 Task: In Heading Arial with underline. Font size of heading  '18'Font style of data Calibri. Font size of data  9Alignment of headline & data Align center. Fill color in heading,  RedFont color of data Black Apply border in Data No BorderIn the sheet   Impact Sales book
Action: Mouse moved to (188, 170)
Screenshot: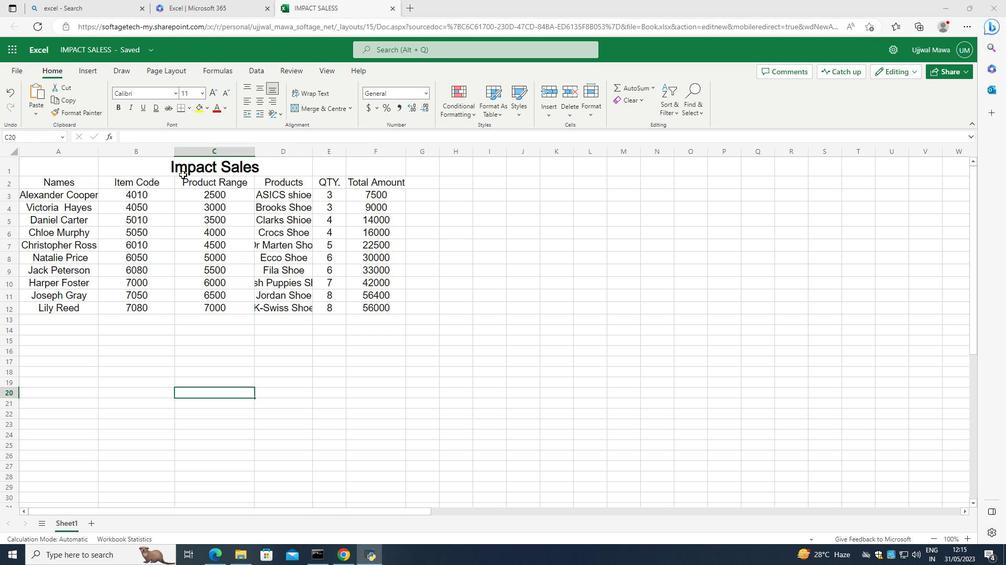 
Action: Mouse pressed left at (188, 170)
Screenshot: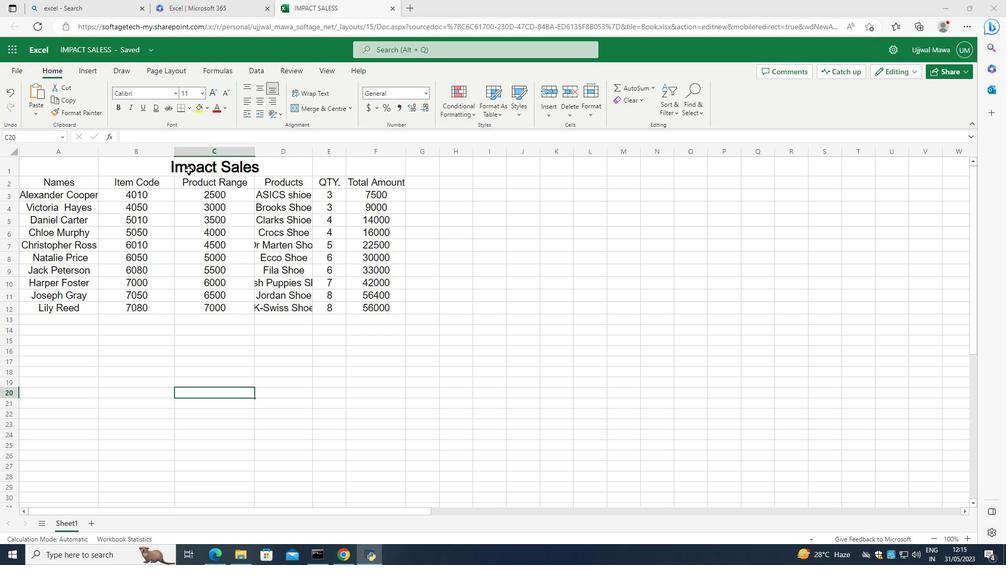 
Action: Mouse moved to (197, 89)
Screenshot: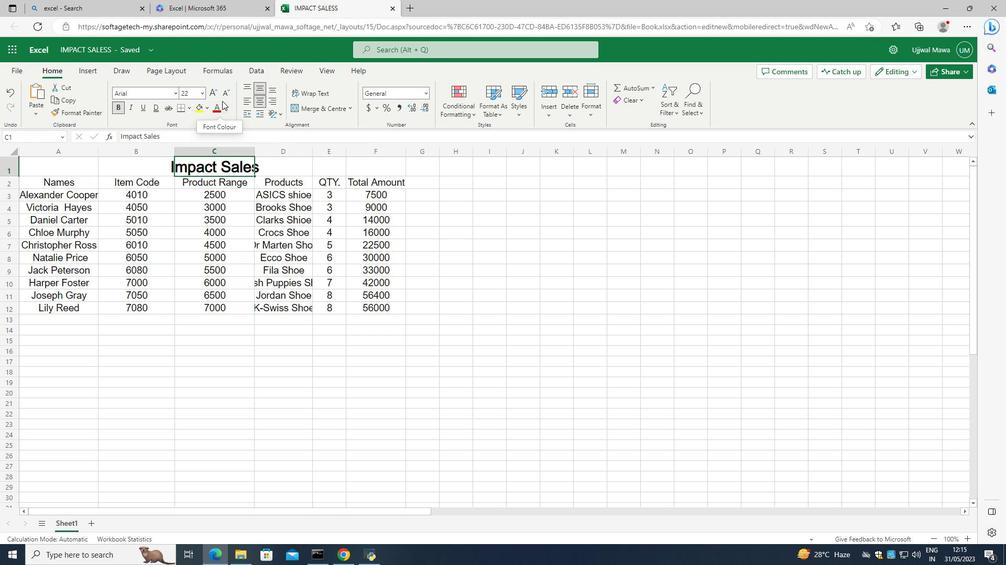 
Action: Mouse pressed left at (197, 89)
Screenshot: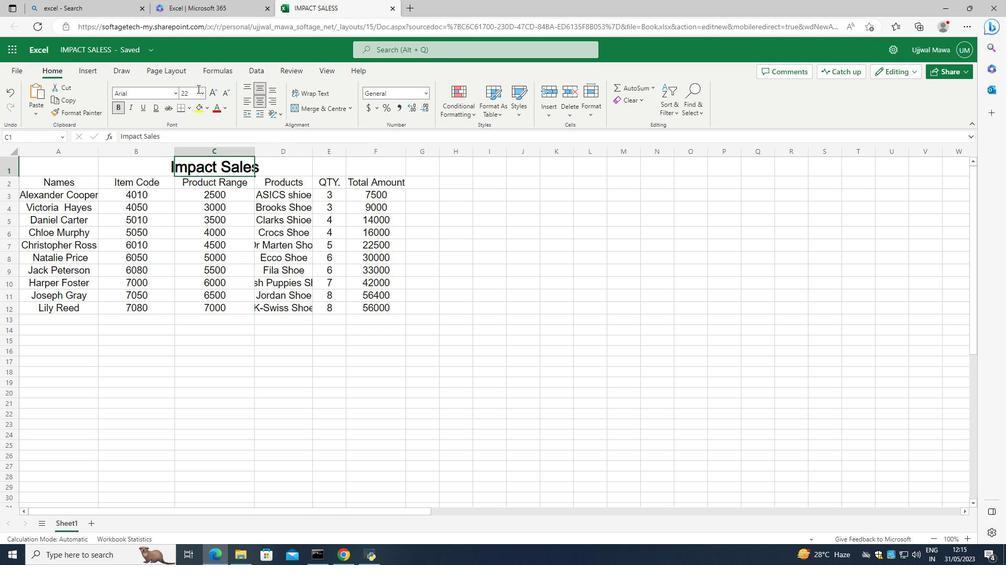 
Action: Mouse moved to (200, 91)
Screenshot: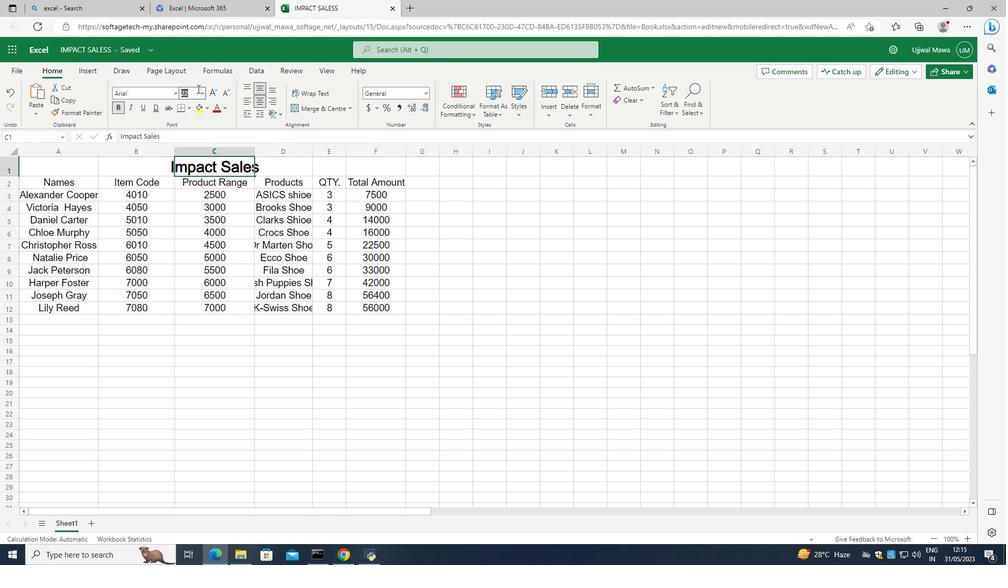
Action: Mouse pressed left at (200, 91)
Screenshot: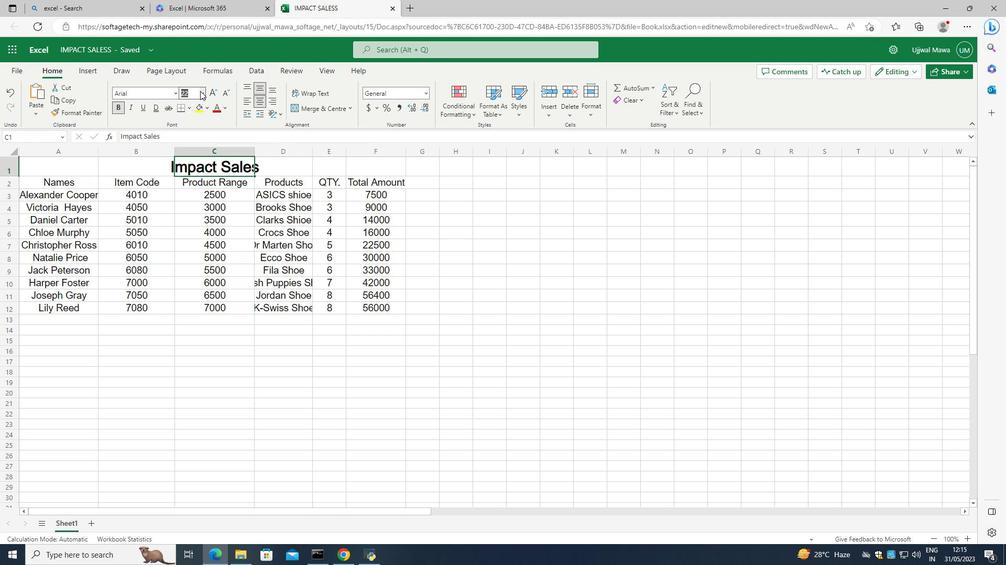
Action: Mouse moved to (192, 207)
Screenshot: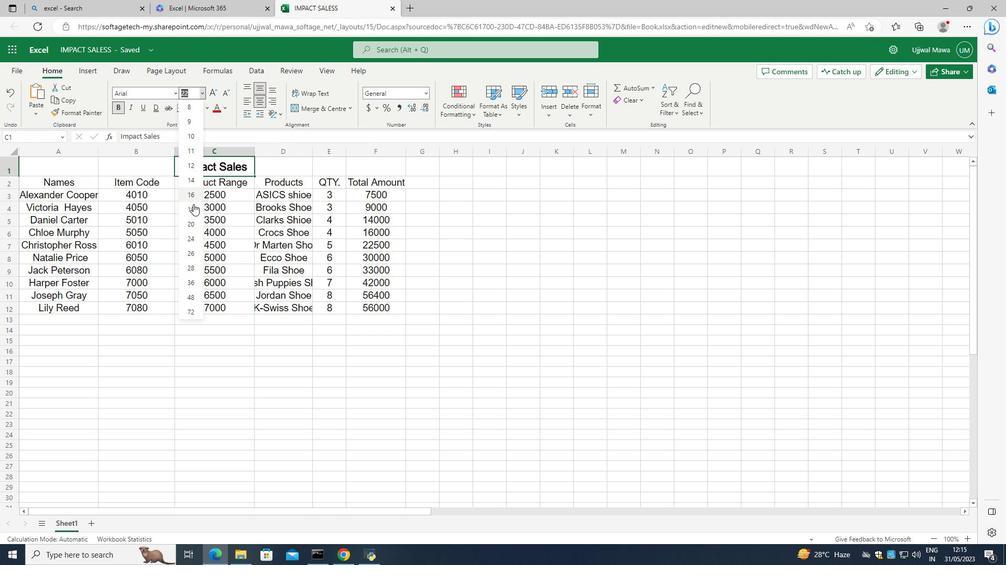 
Action: Mouse pressed left at (192, 207)
Screenshot: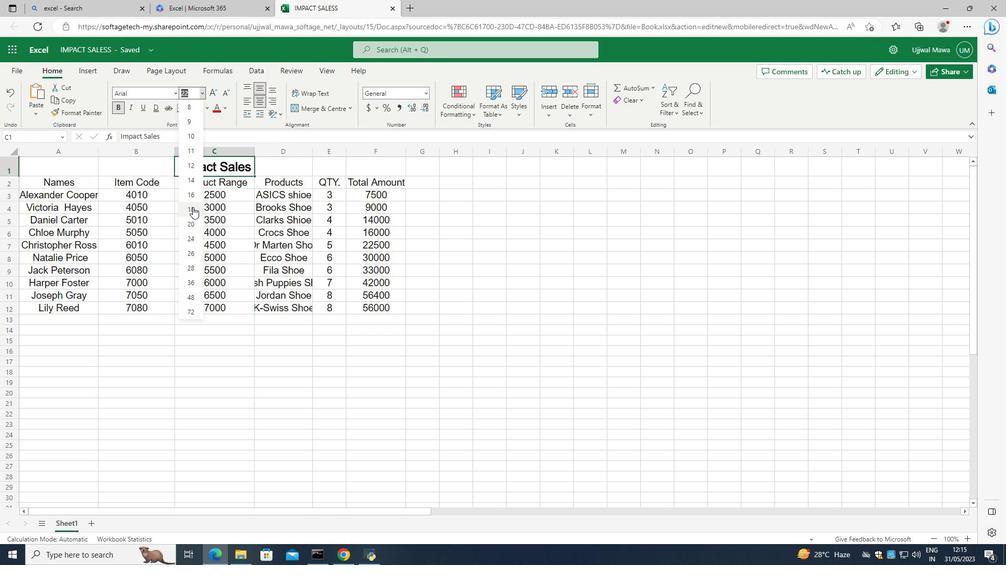 
Action: Mouse moved to (192, 230)
Screenshot: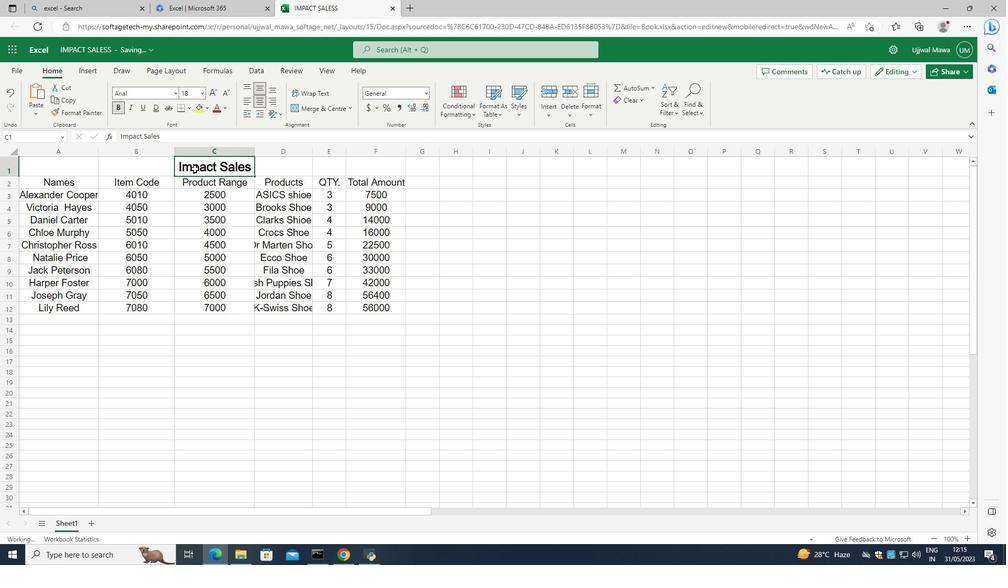 
Action: Mouse pressed left at (192, 230)
Screenshot: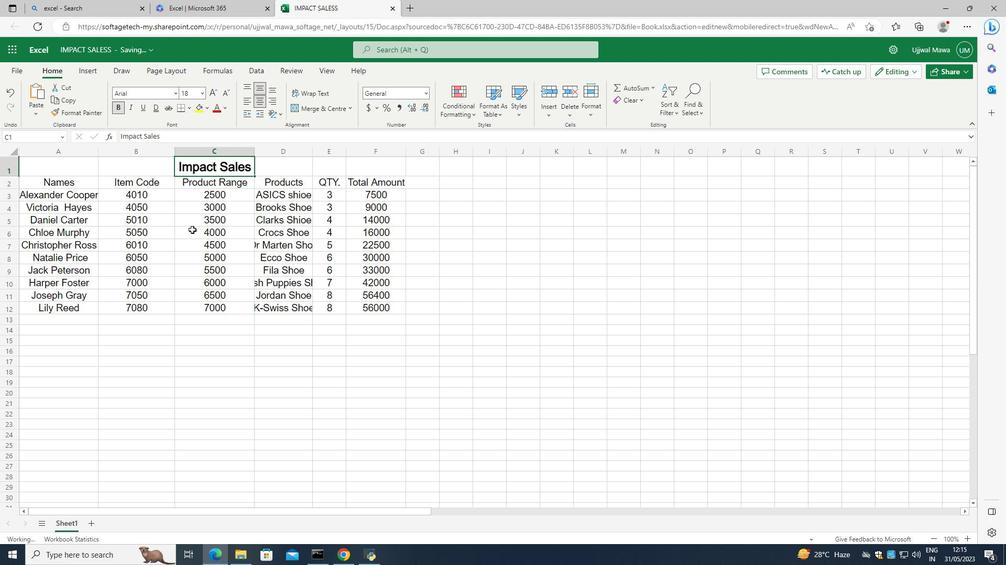 
Action: Mouse moved to (30, 184)
Screenshot: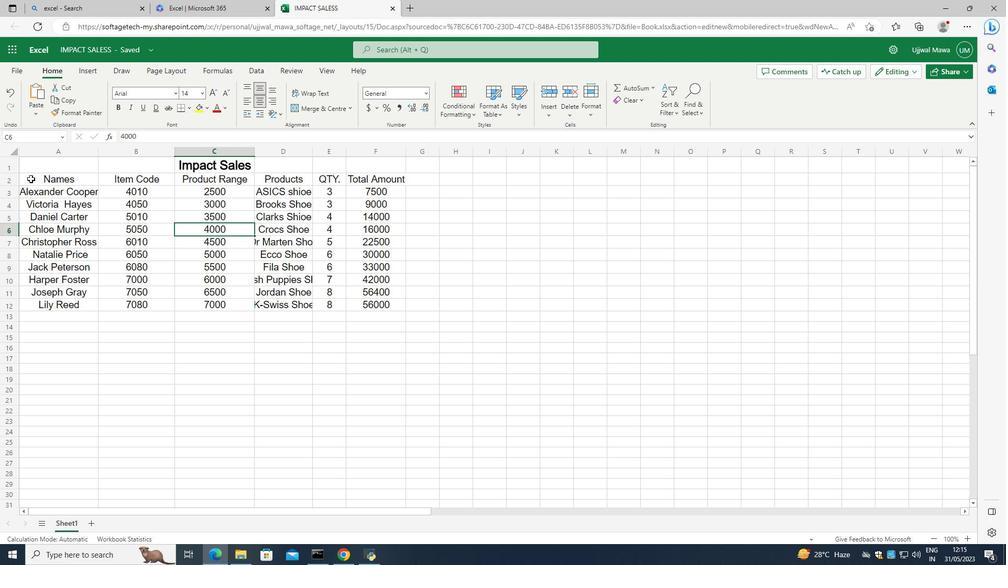
Action: Mouse pressed left at (30, 184)
Screenshot: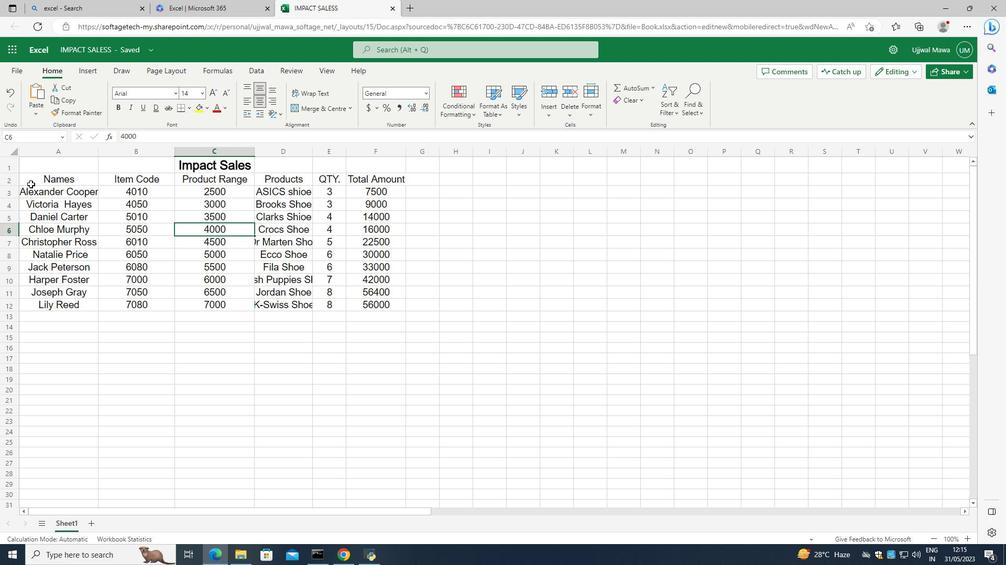 
Action: Mouse moved to (171, 94)
Screenshot: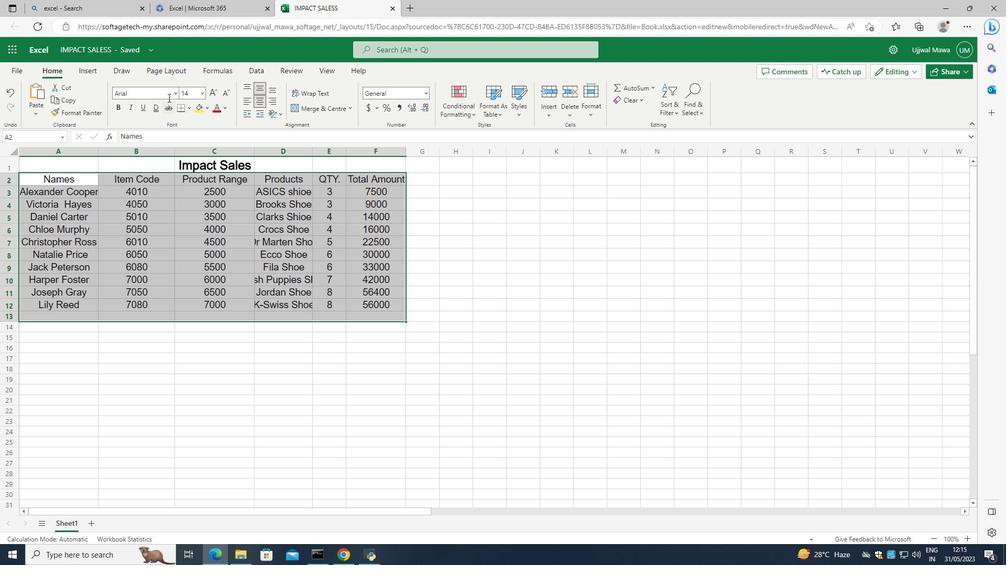 
Action: Mouse pressed left at (171, 94)
Screenshot: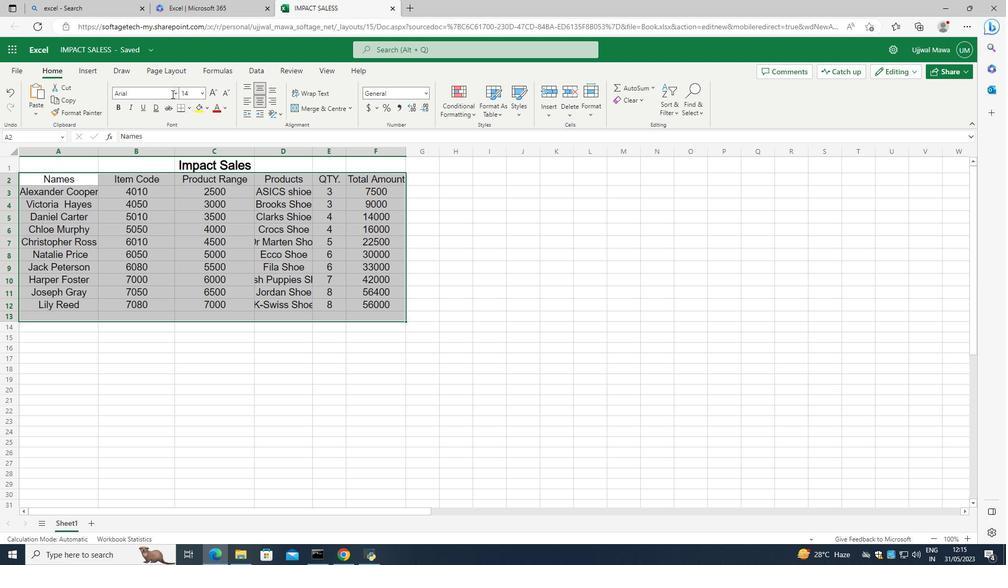 
Action: Mouse moved to (173, 94)
Screenshot: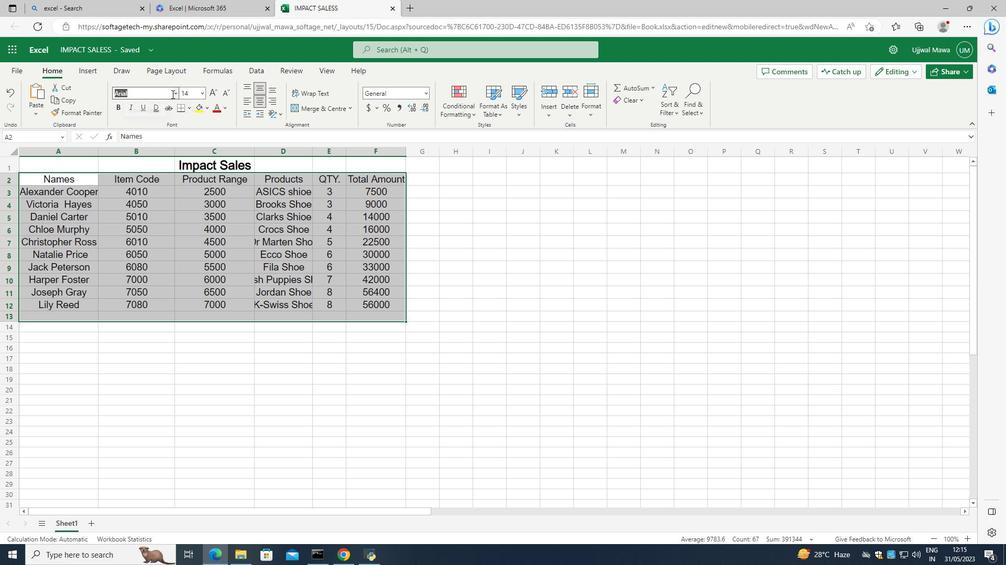 
Action: Mouse pressed left at (173, 94)
Screenshot: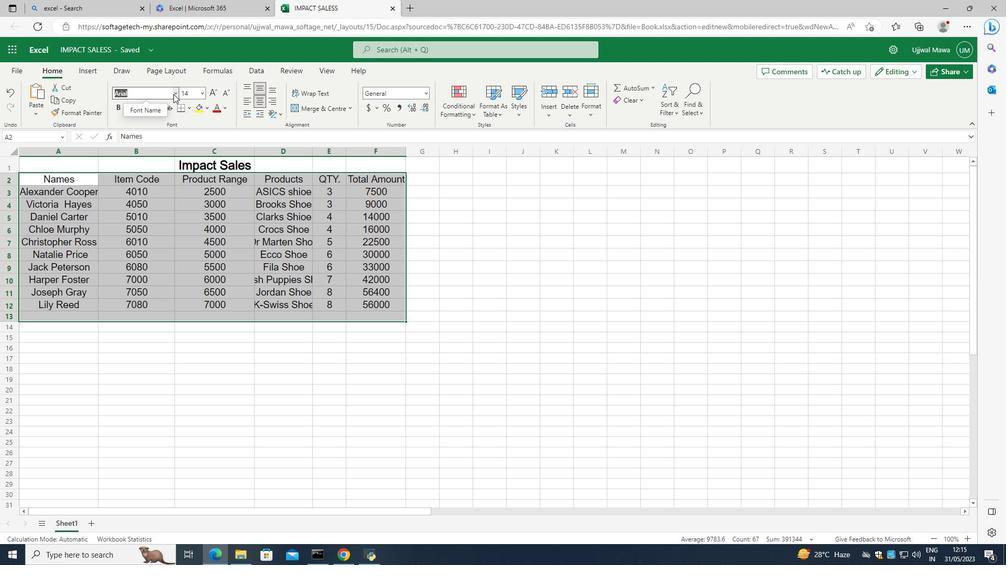 
Action: Mouse moved to (140, 191)
Screenshot: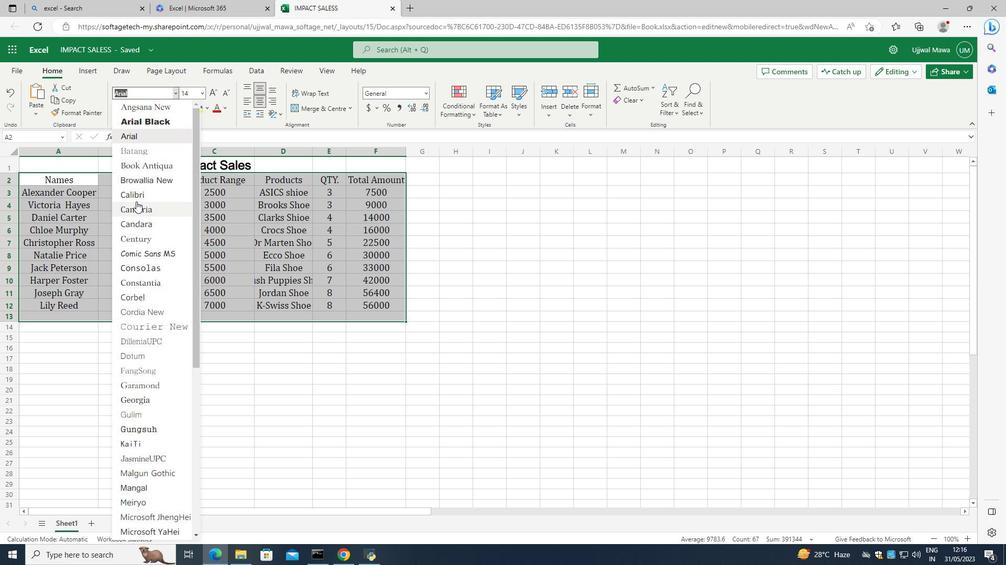 
Action: Mouse pressed left at (140, 191)
Screenshot: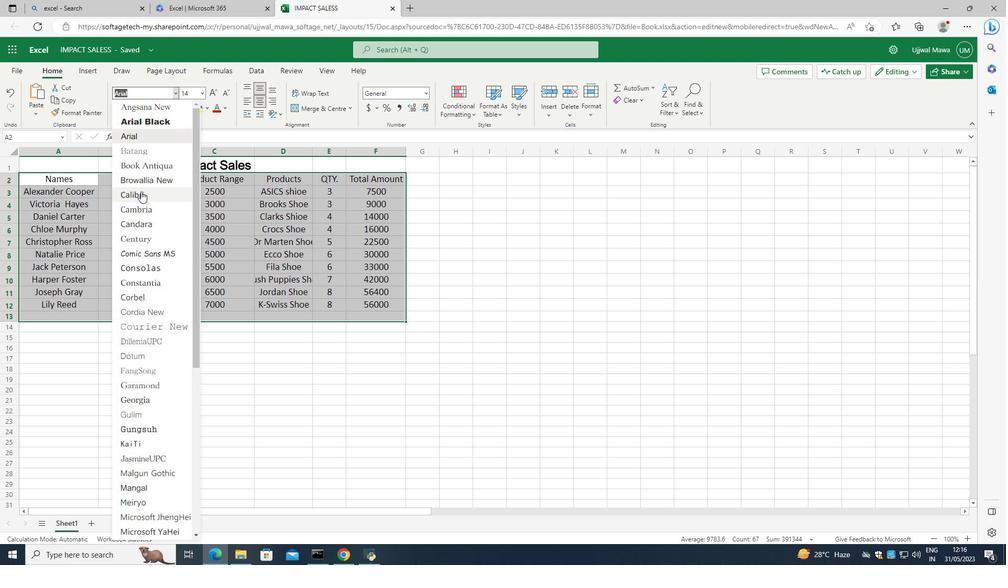 
Action: Mouse moved to (42, 179)
Screenshot: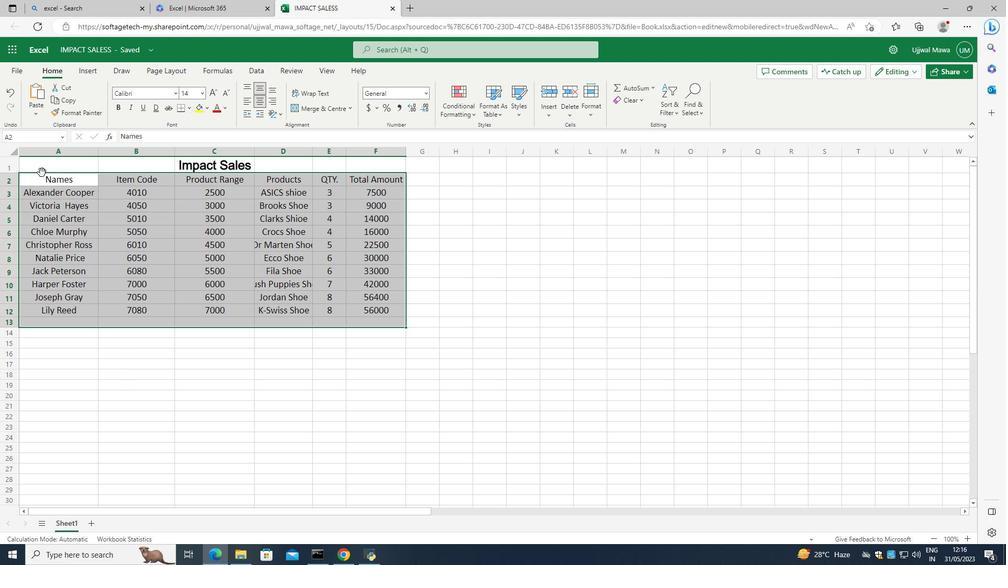 
Action: Mouse pressed left at (42, 179)
Screenshot: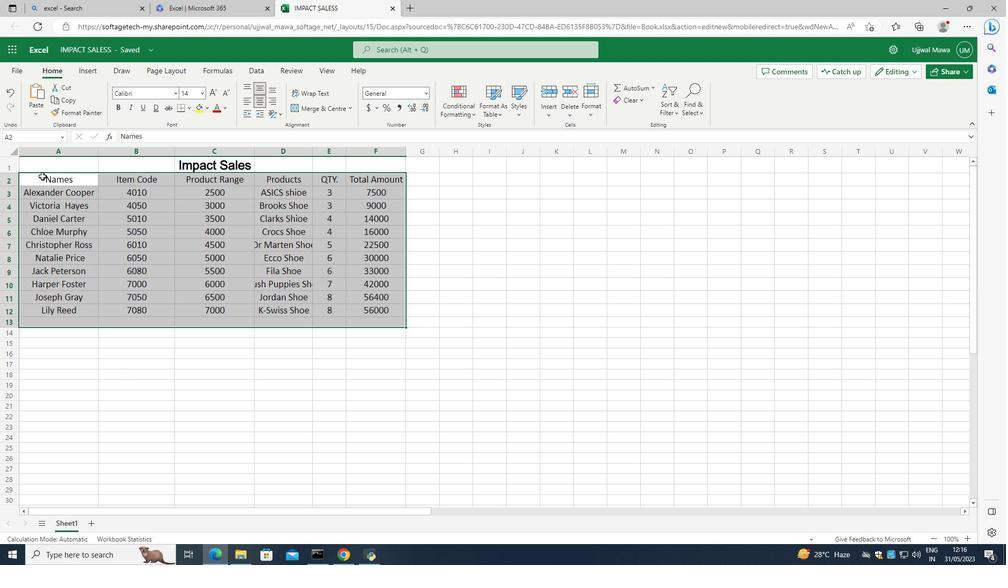 
Action: Mouse moved to (119, 190)
Screenshot: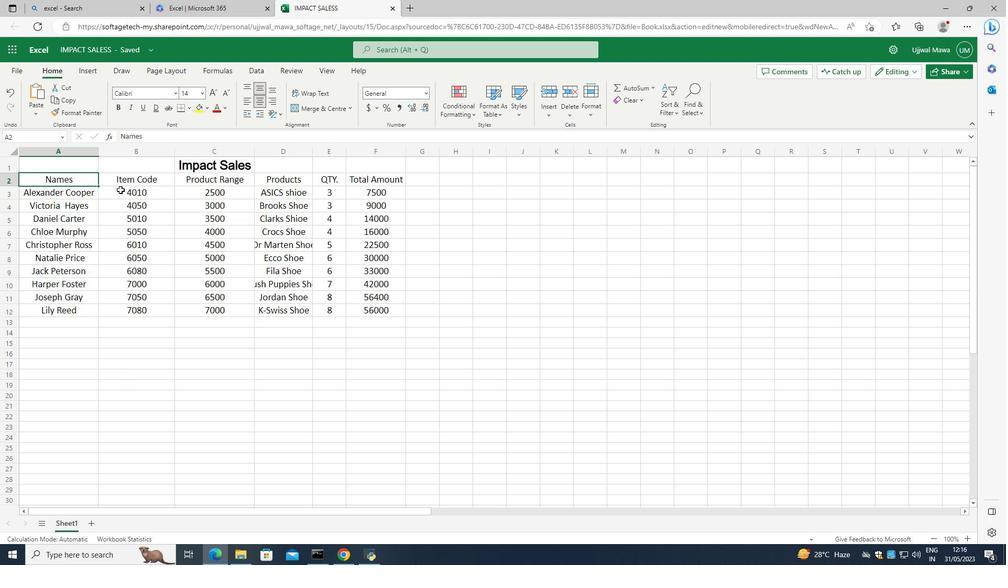 
Action: Mouse pressed left at (119, 190)
Screenshot: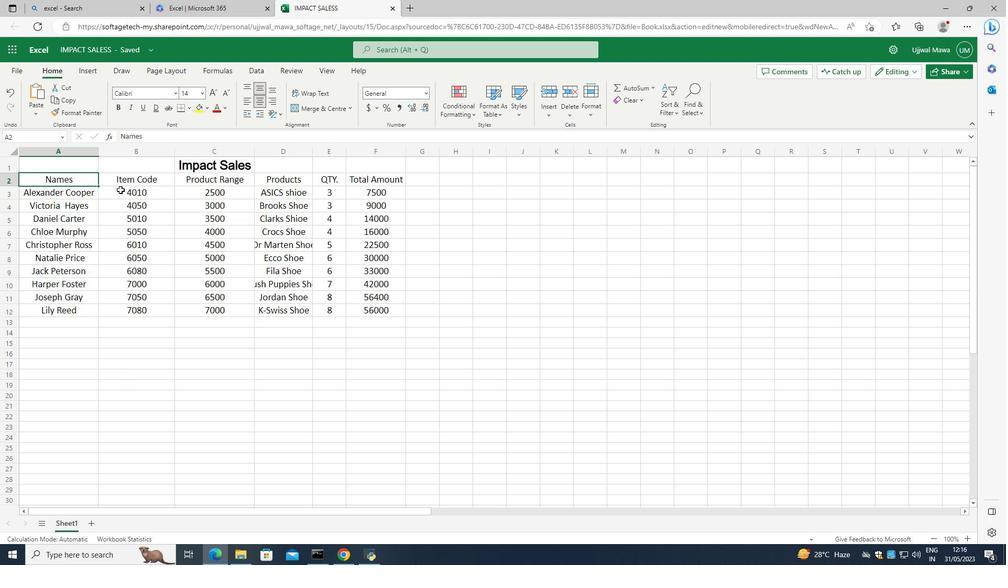 
Action: Mouse moved to (53, 183)
Screenshot: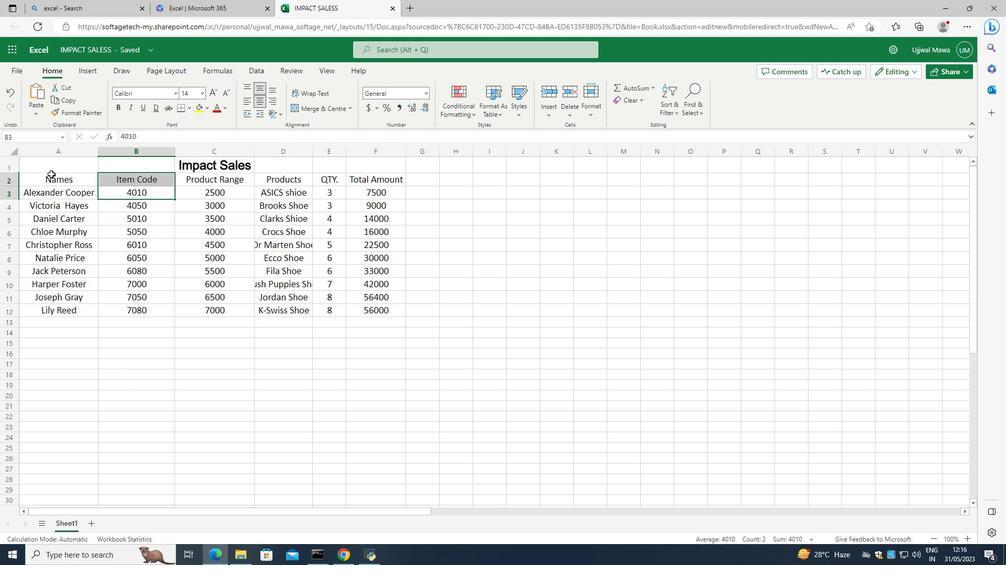 
Action: Mouse pressed left at (53, 183)
Screenshot: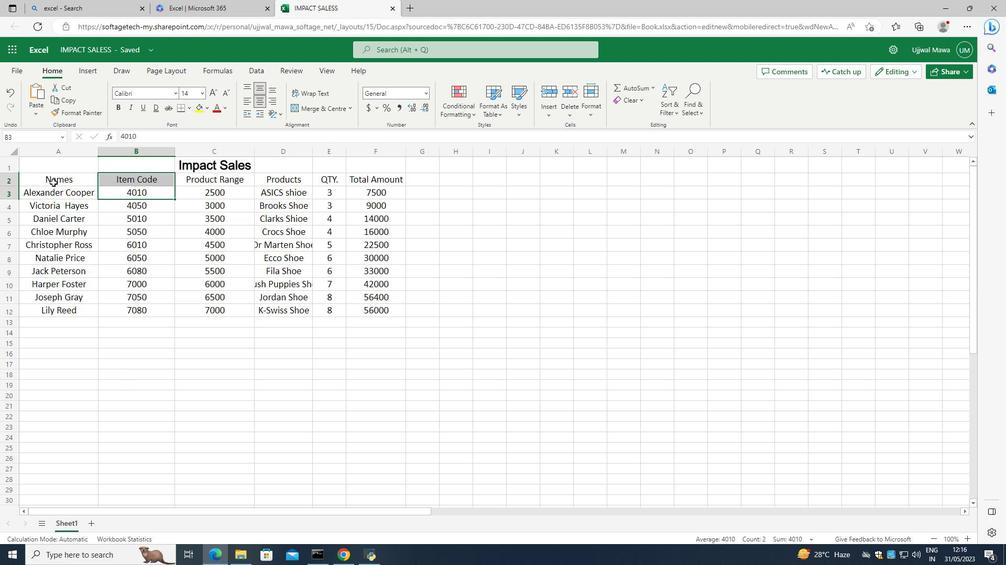 
Action: Mouse moved to (203, 90)
Screenshot: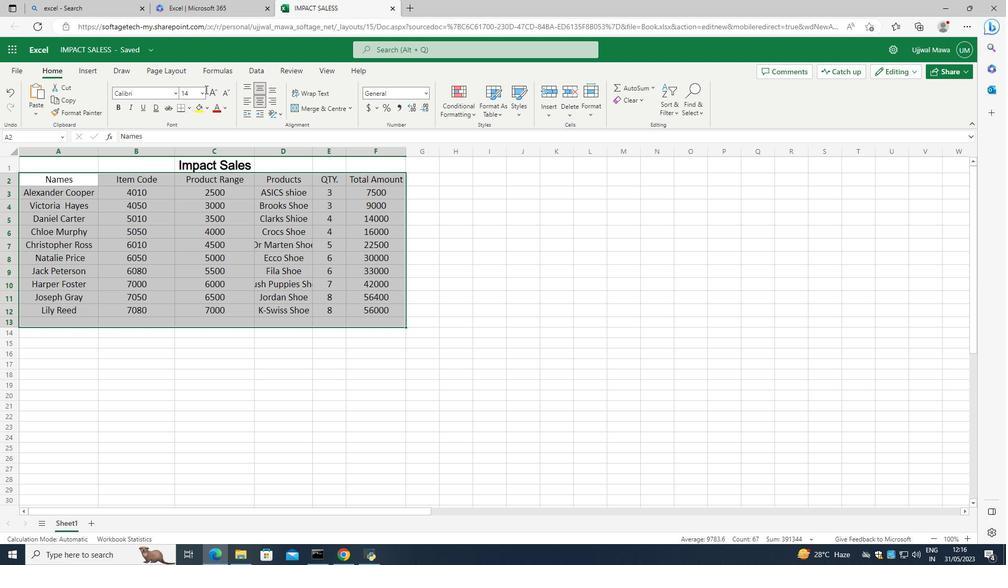 
Action: Mouse pressed left at (203, 90)
Screenshot: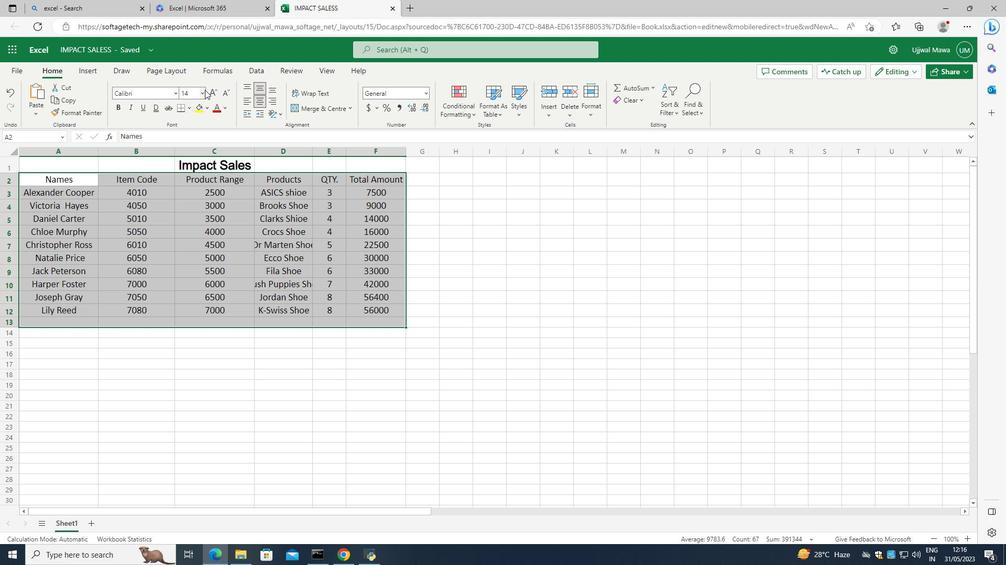 
Action: Mouse moved to (195, 128)
Screenshot: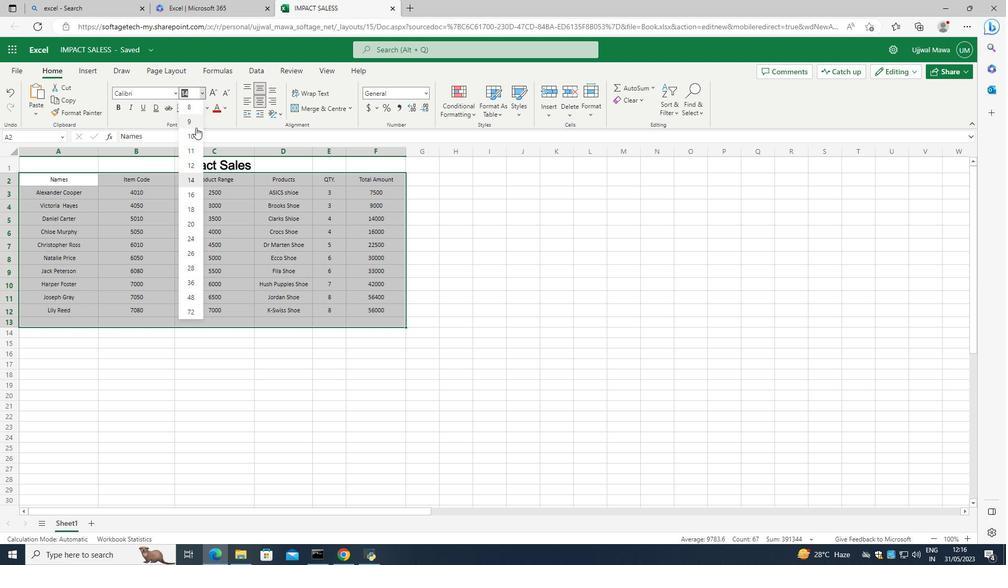 
Action: Mouse pressed left at (195, 128)
Screenshot: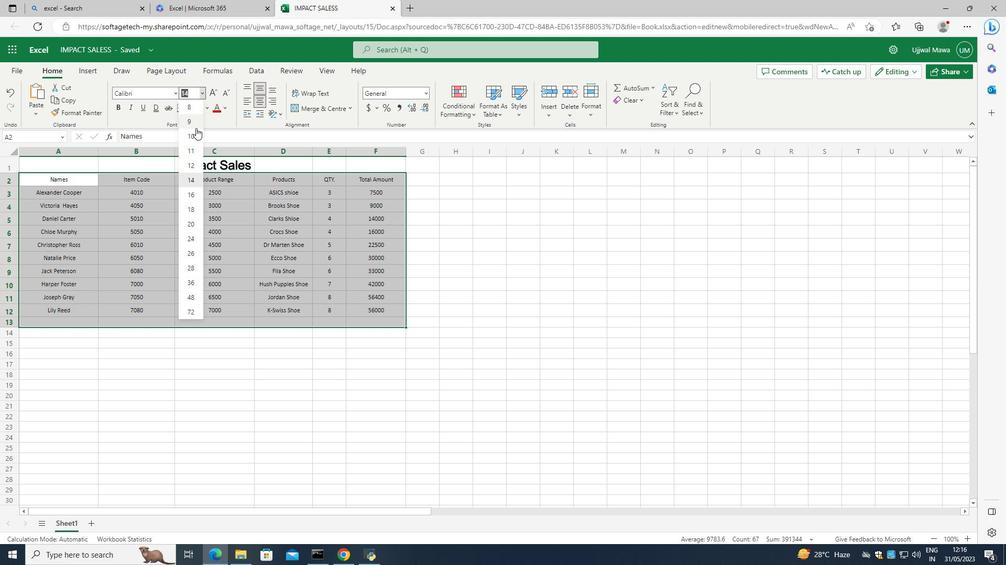 
Action: Mouse moved to (323, 275)
Screenshot: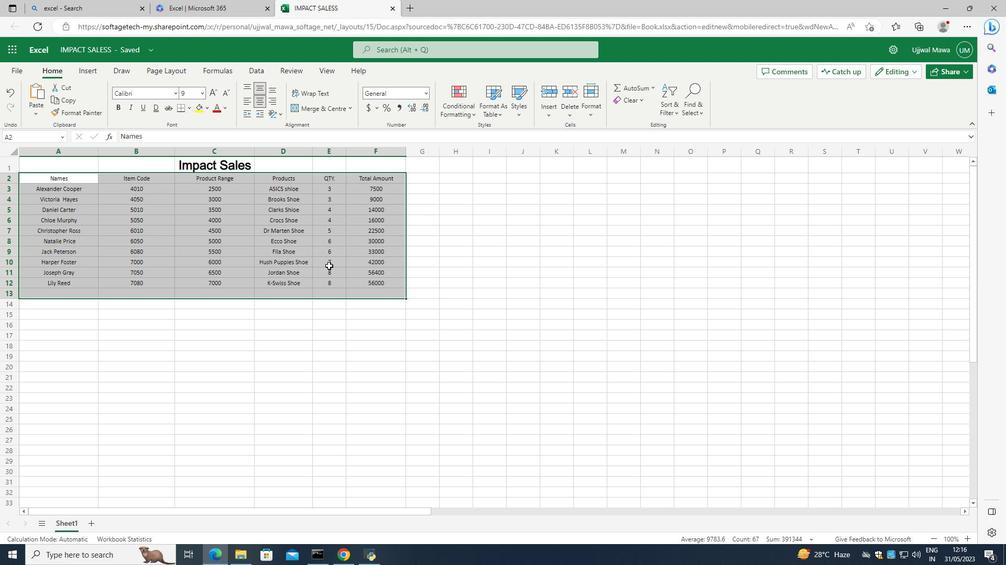 
Action: Mouse pressed left at (323, 275)
Screenshot: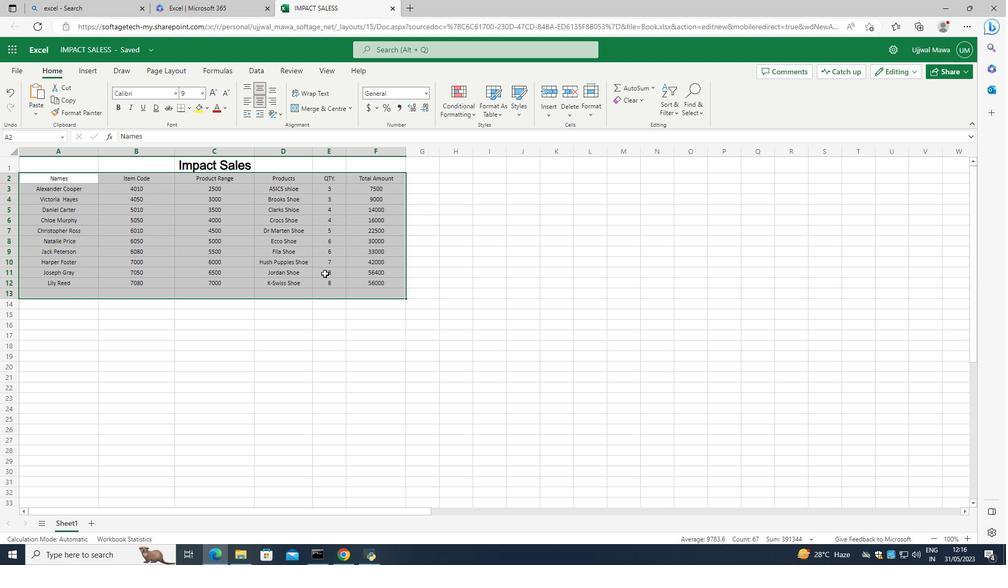 
Action: Mouse moved to (186, 164)
Screenshot: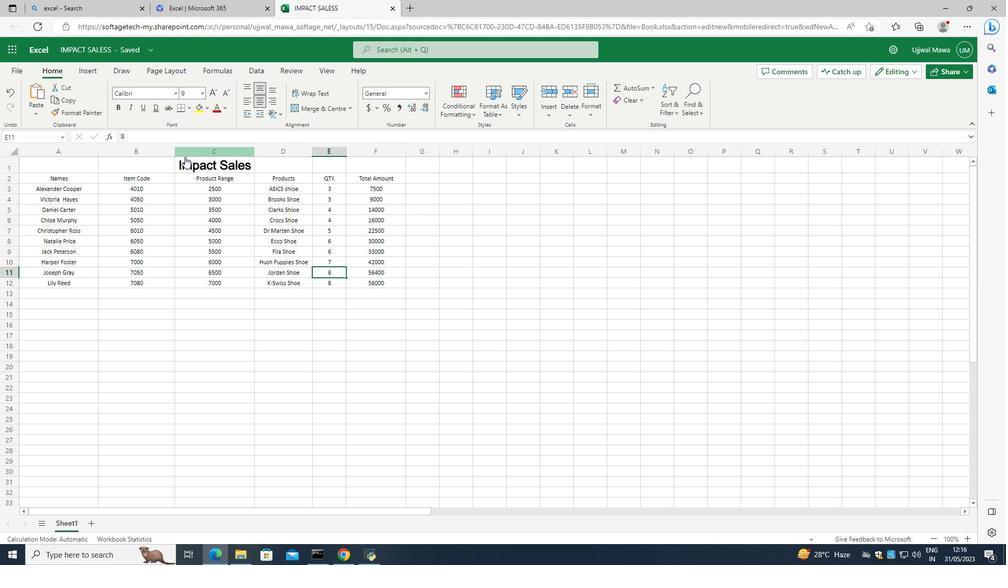
Action: Mouse pressed left at (186, 164)
Screenshot: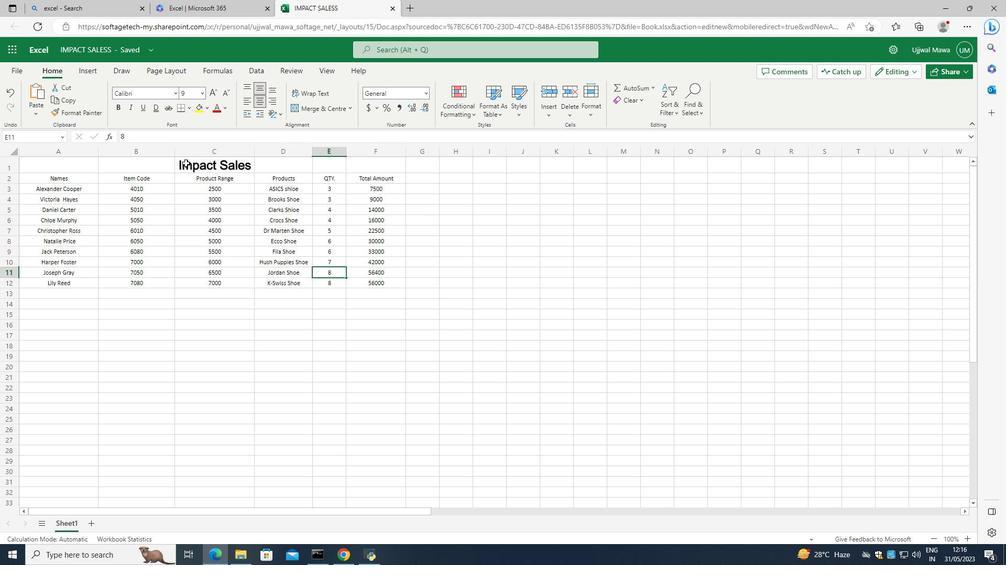 
Action: Mouse moved to (201, 108)
Screenshot: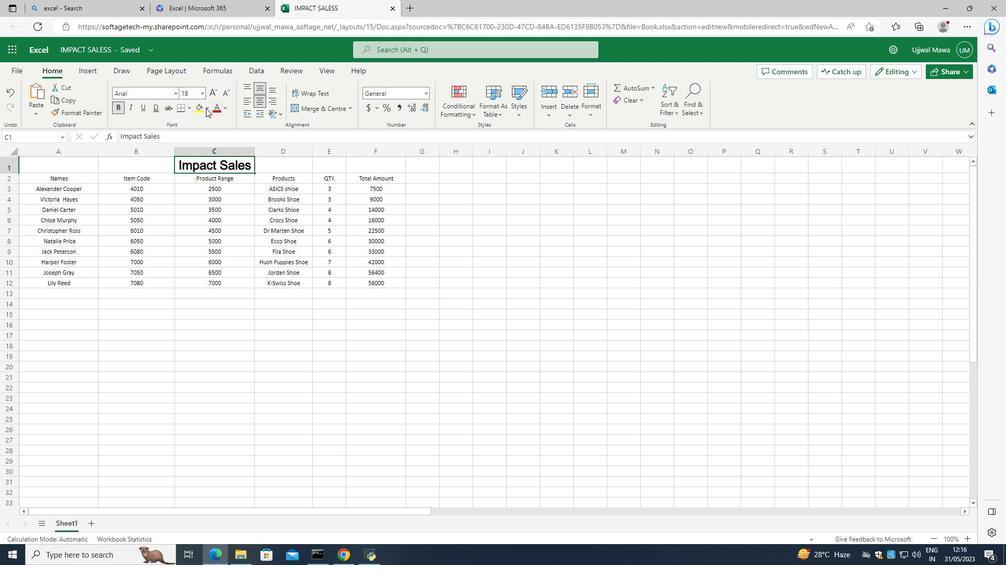 
Action: Mouse pressed left at (201, 108)
Screenshot: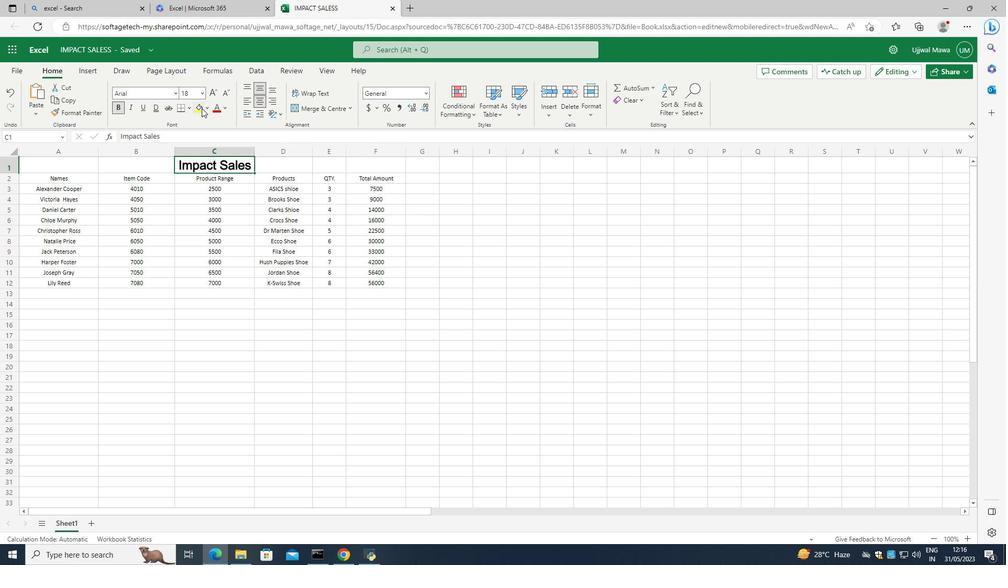 
Action: Mouse moved to (205, 107)
Screenshot: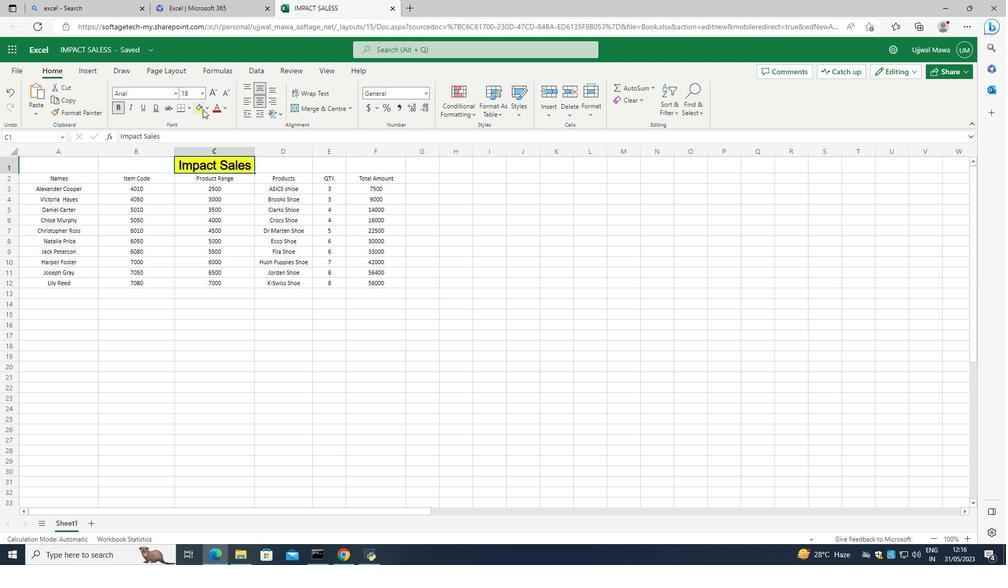 
Action: Mouse pressed left at (205, 107)
Screenshot: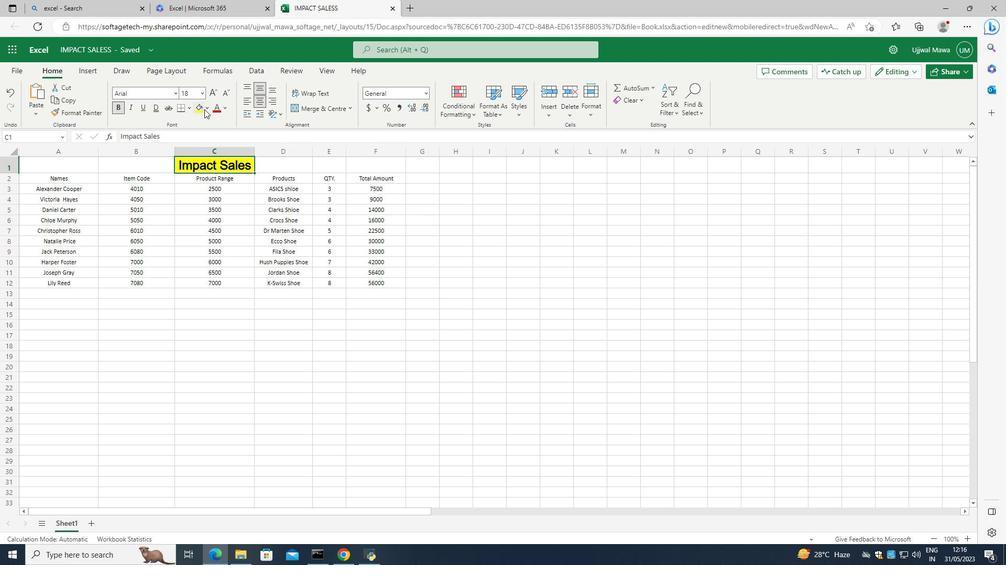 
Action: Mouse moved to (203, 240)
Screenshot: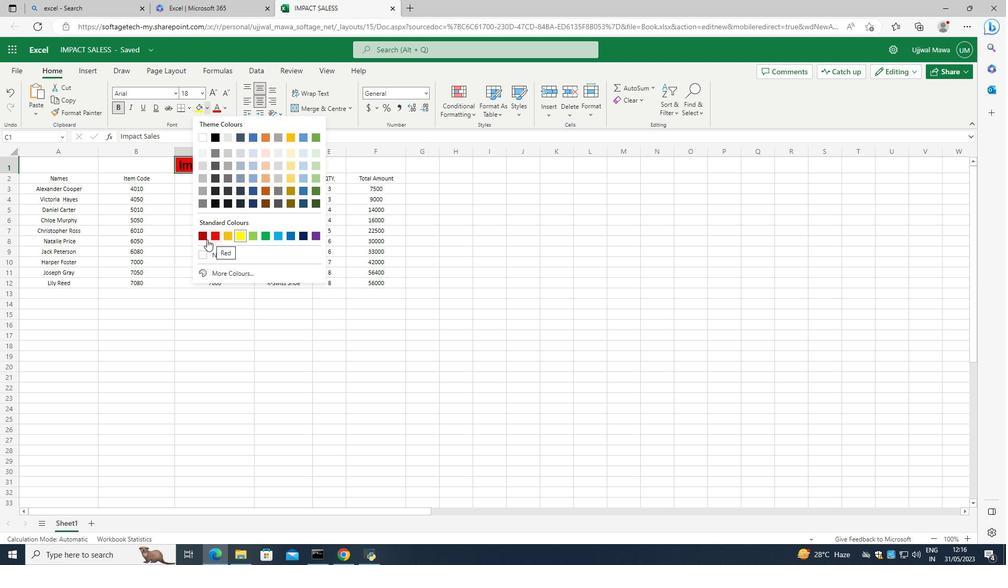 
Action: Mouse pressed left at (203, 240)
Screenshot: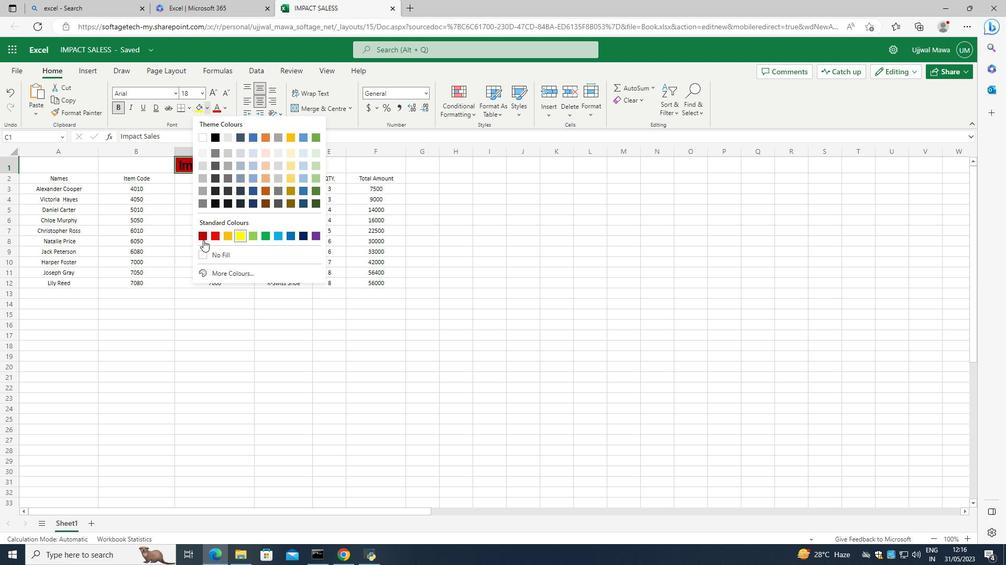 
Action: Mouse moved to (442, 231)
Screenshot: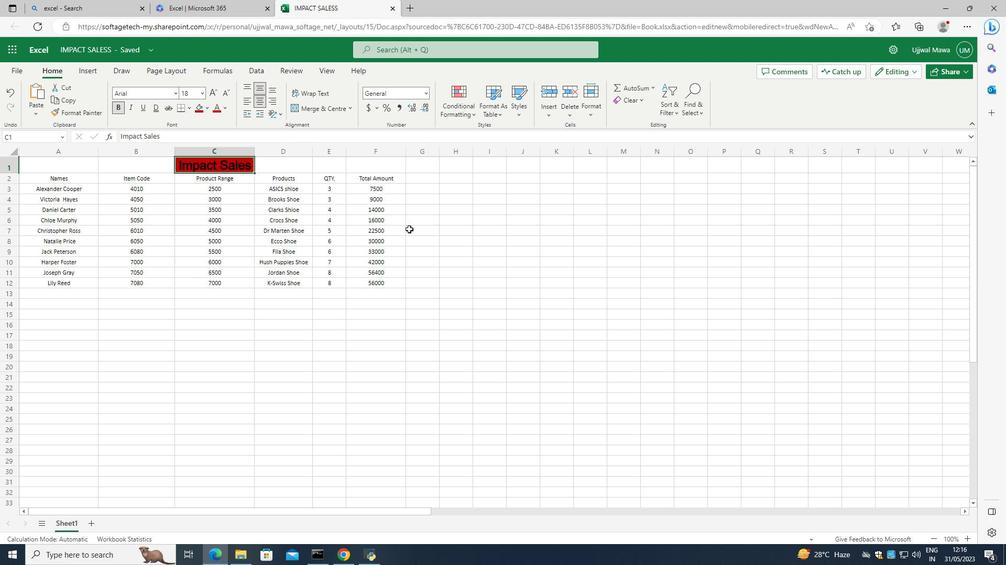 
Action: Mouse pressed left at (442, 231)
Screenshot: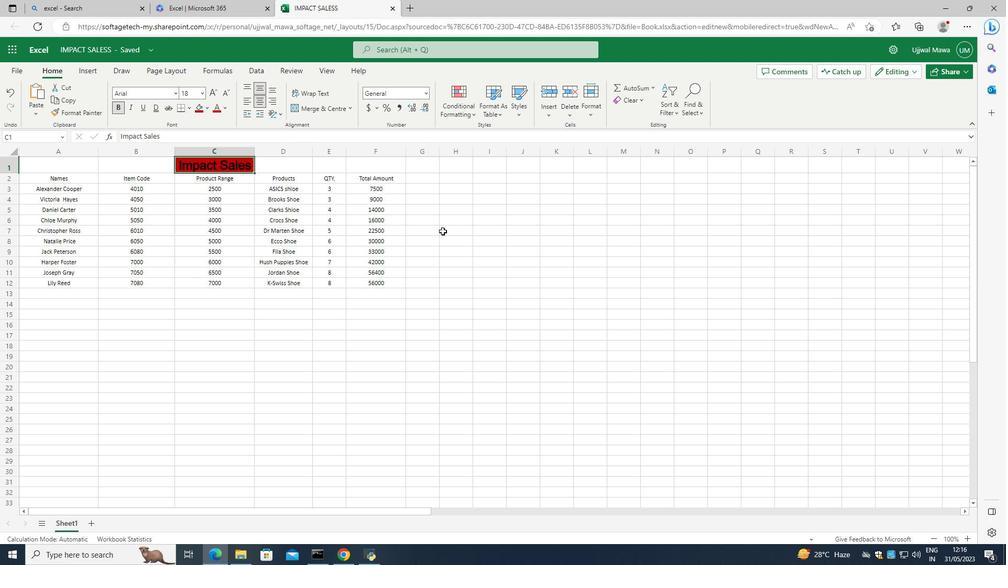 
Action: Mouse moved to (193, 166)
Screenshot: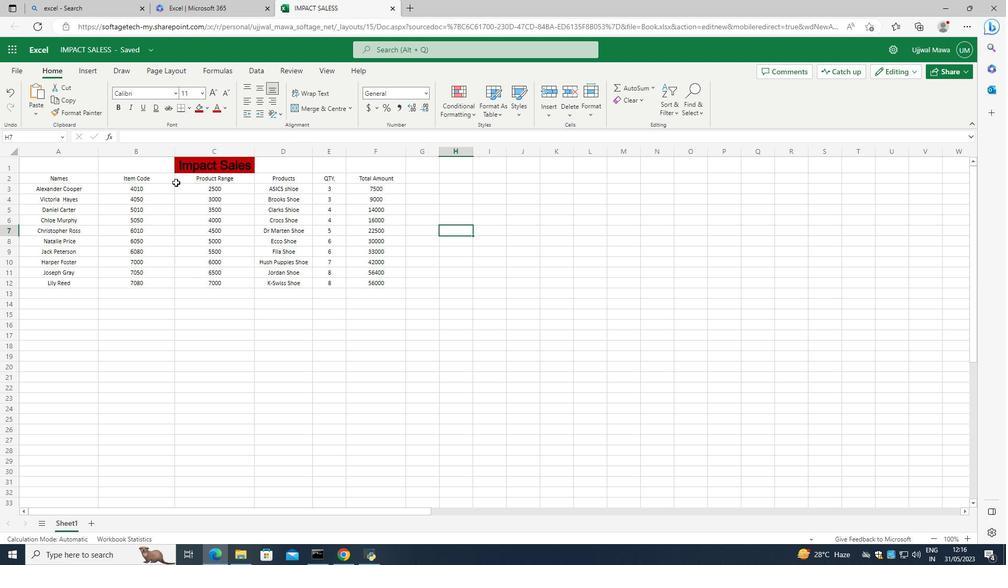
Action: Mouse pressed left at (193, 166)
Screenshot: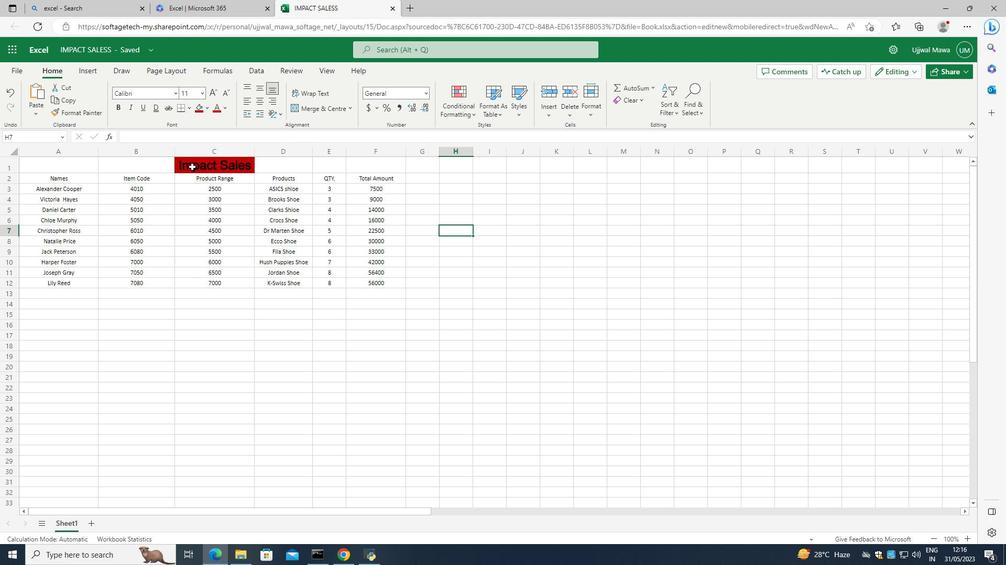 
Action: Mouse moved to (210, 106)
Screenshot: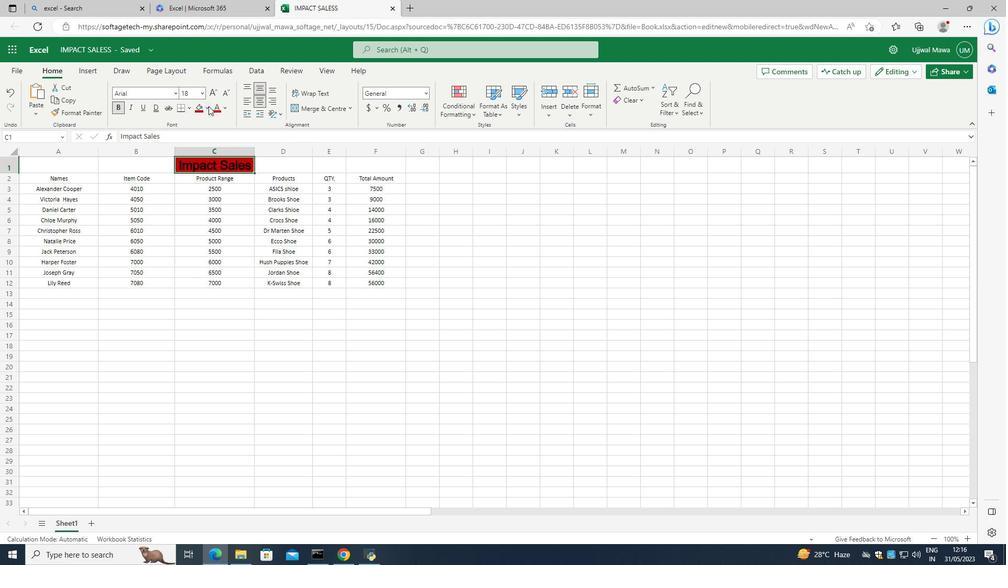 
Action: Mouse pressed left at (210, 106)
Screenshot: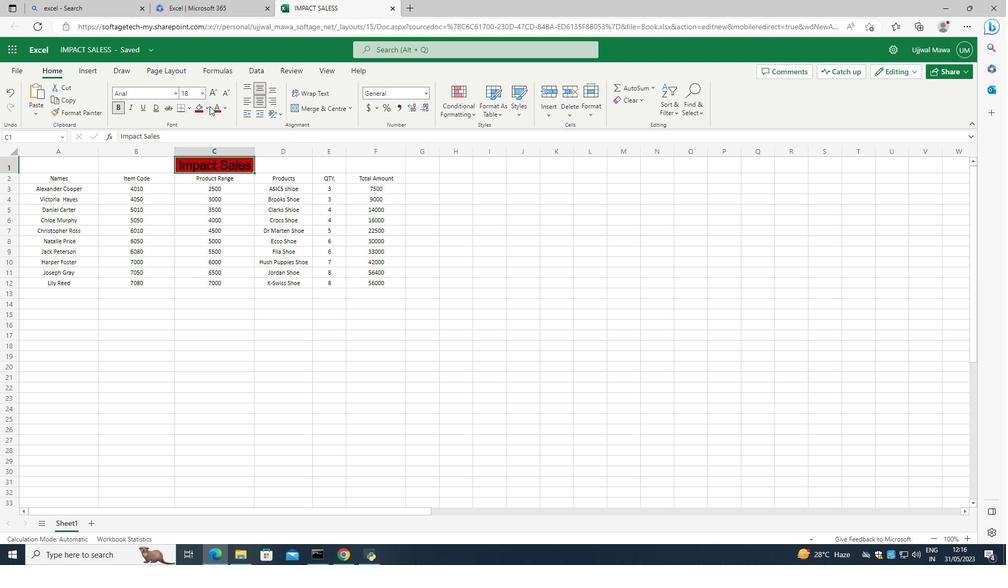 
Action: Mouse moved to (207, 105)
Screenshot: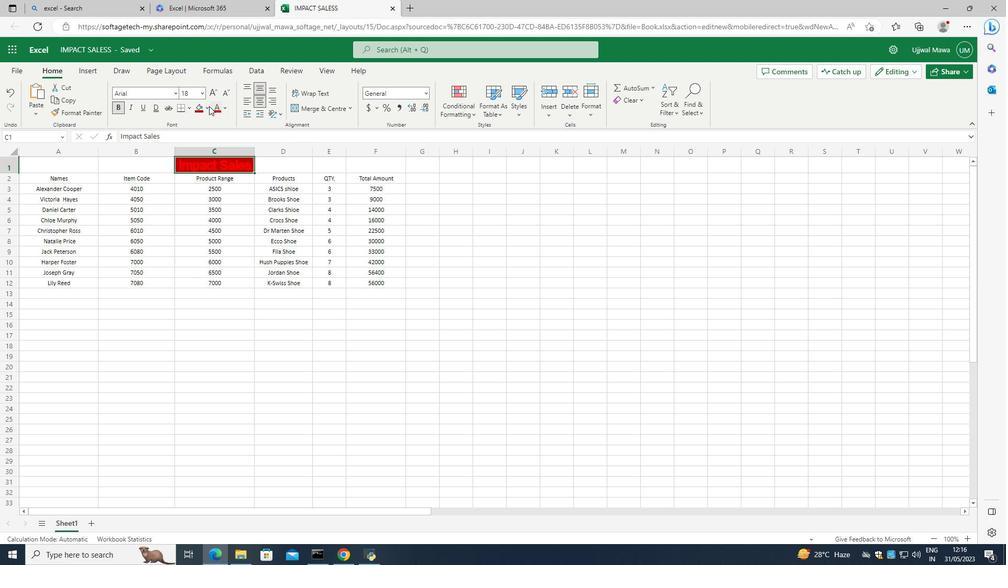 
Action: Mouse pressed left at (207, 105)
Screenshot: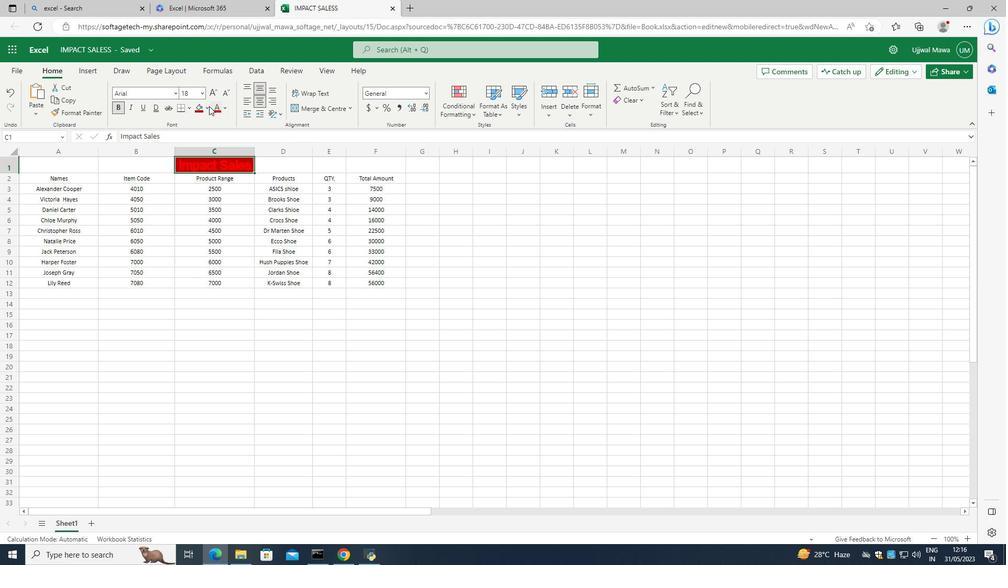 
Action: Mouse moved to (213, 233)
Screenshot: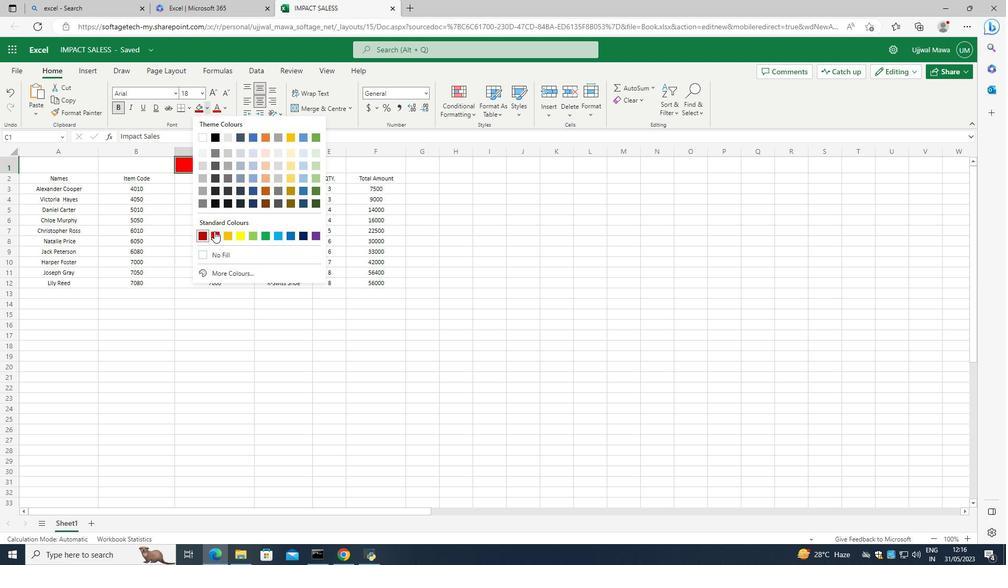 
Action: Mouse pressed left at (213, 233)
Screenshot: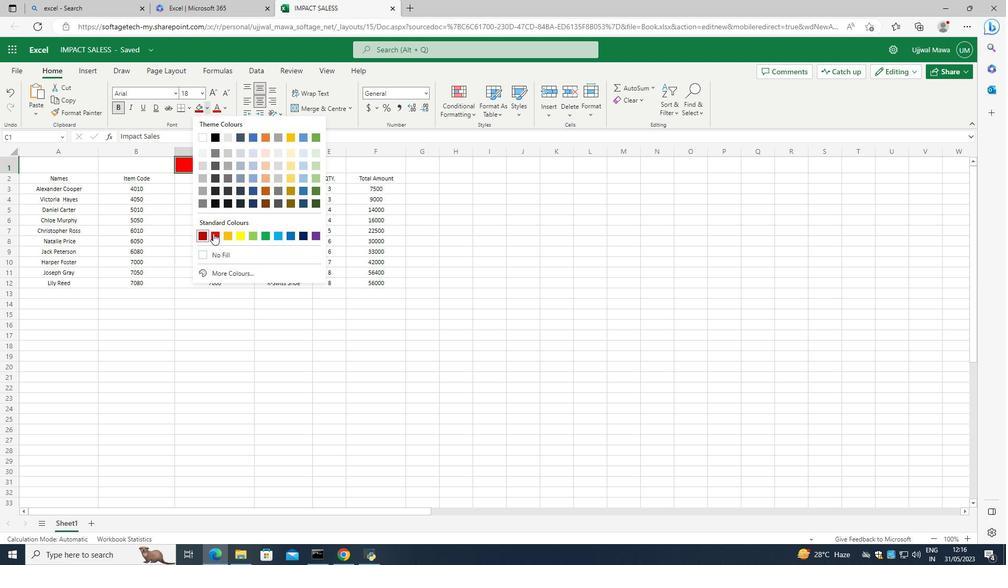 
Action: Mouse moved to (221, 107)
Screenshot: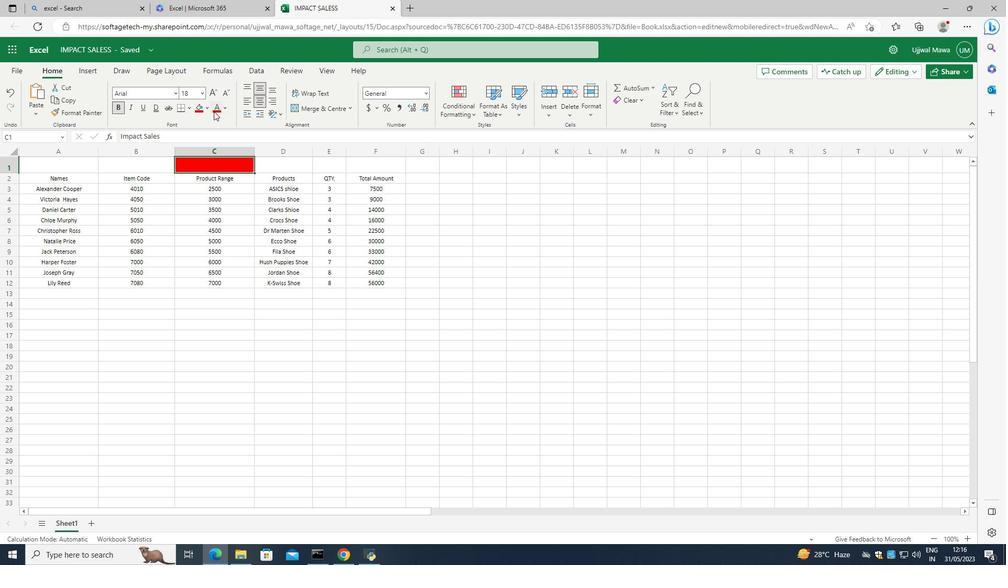 
Action: Mouse pressed left at (221, 107)
Screenshot: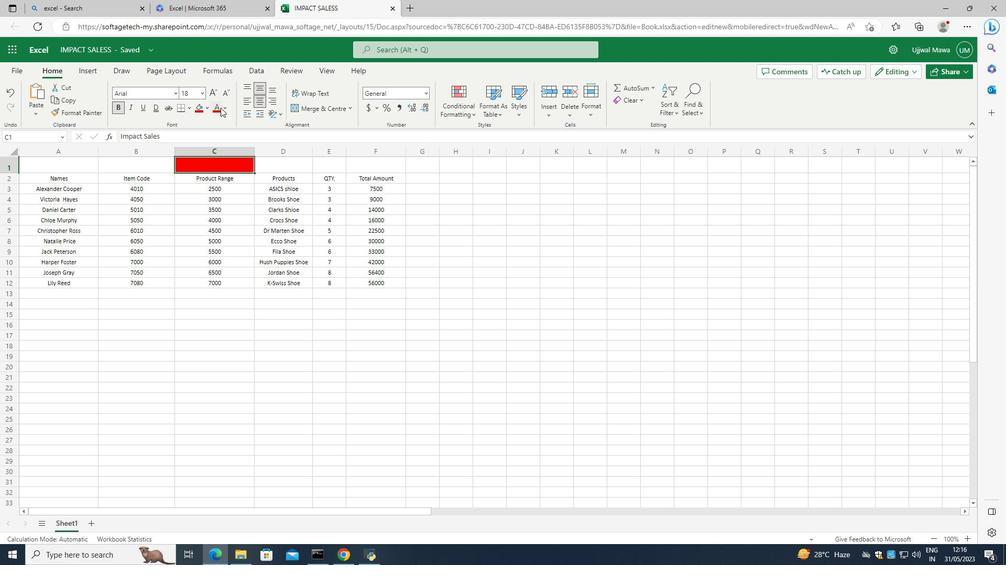 
Action: Mouse moved to (225, 112)
Screenshot: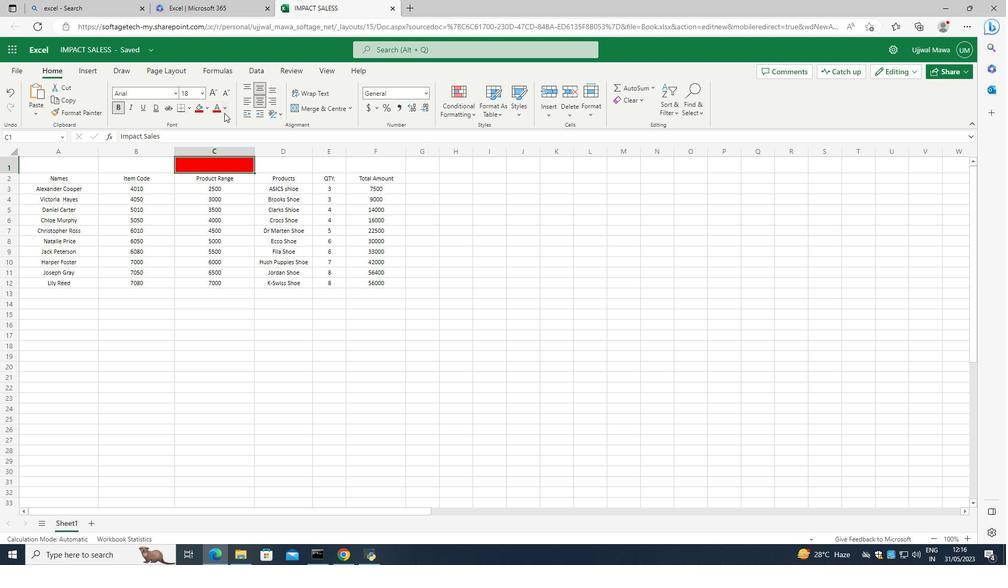 
Action: Mouse pressed left at (225, 112)
Screenshot: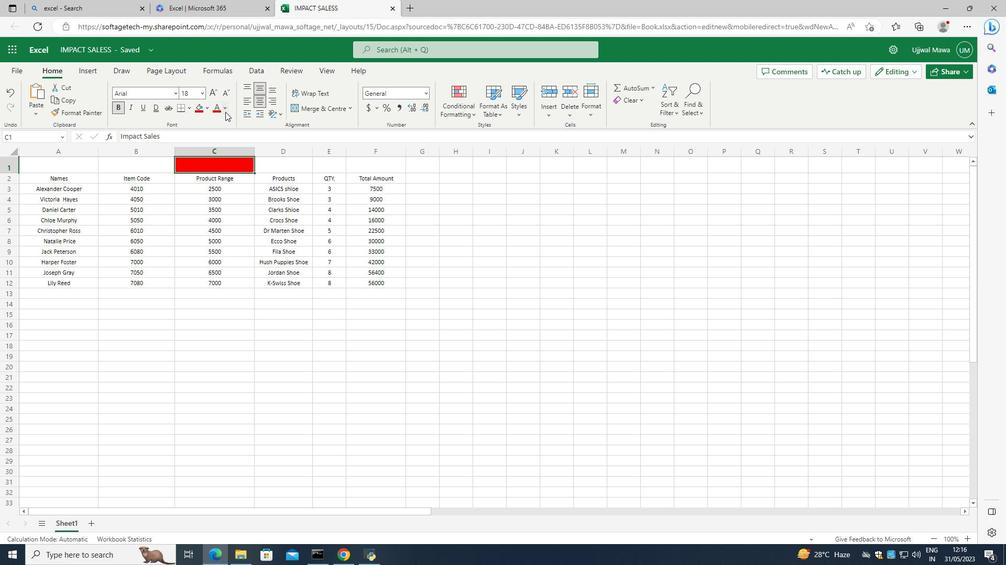 
Action: Mouse moved to (230, 127)
Screenshot: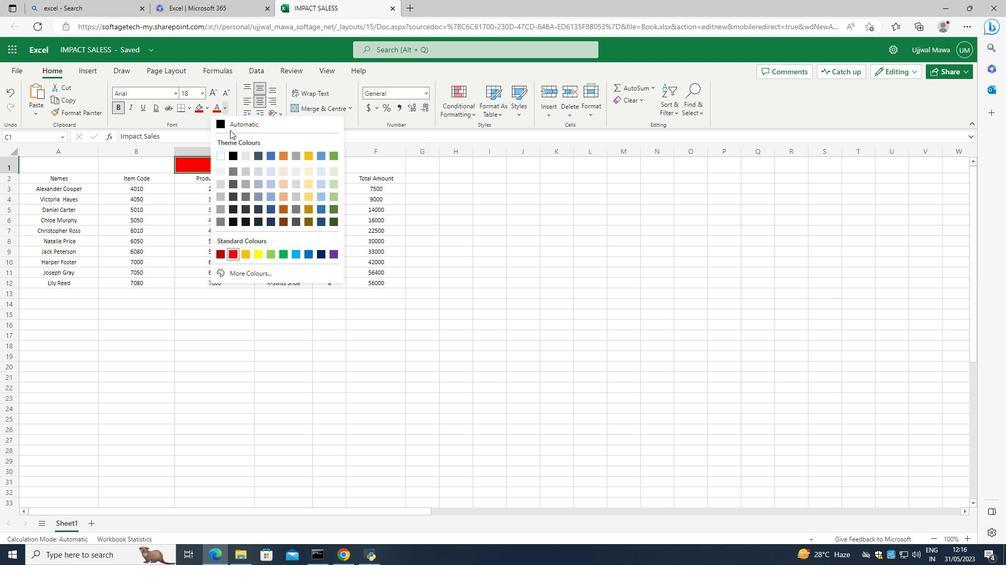 
Action: Mouse pressed left at (230, 127)
Screenshot: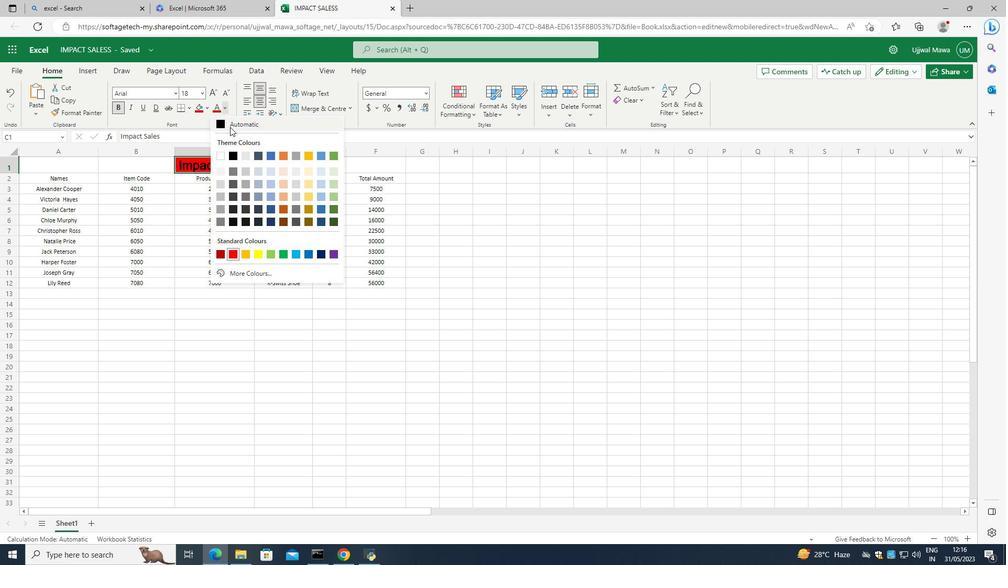 
Action: Mouse moved to (429, 196)
Screenshot: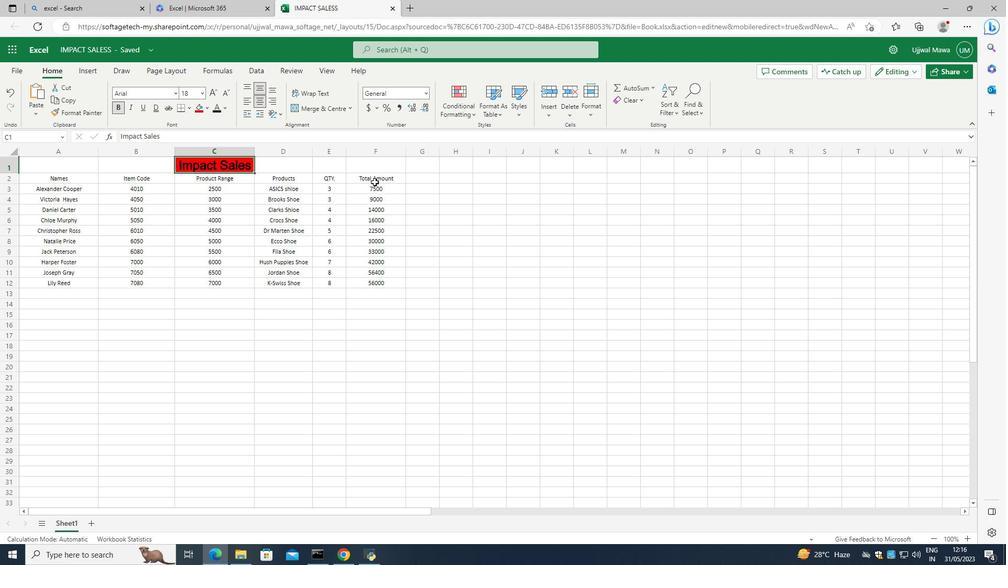
Action: Mouse pressed left at (429, 196)
Screenshot: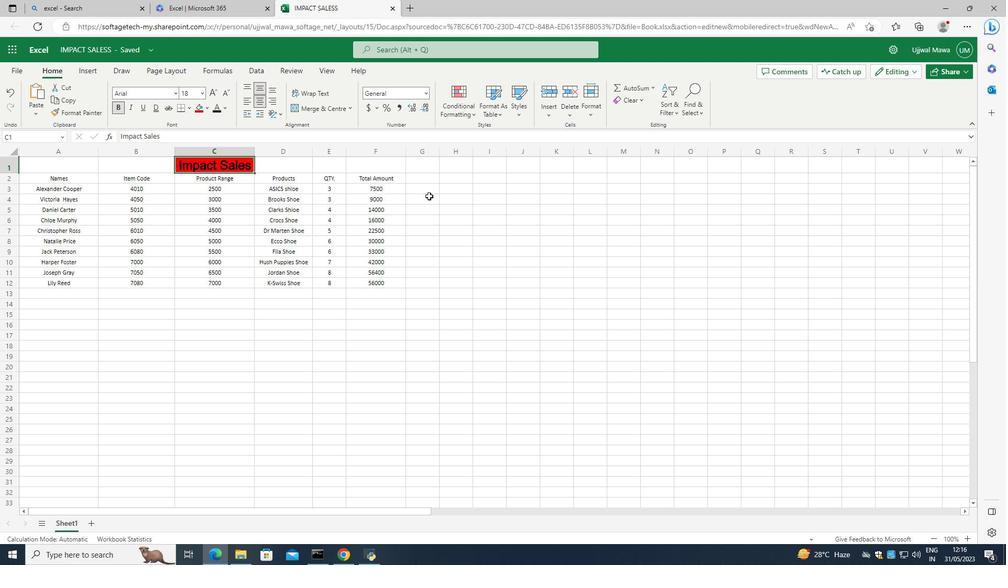 
Action: Mouse moved to (48, 179)
Screenshot: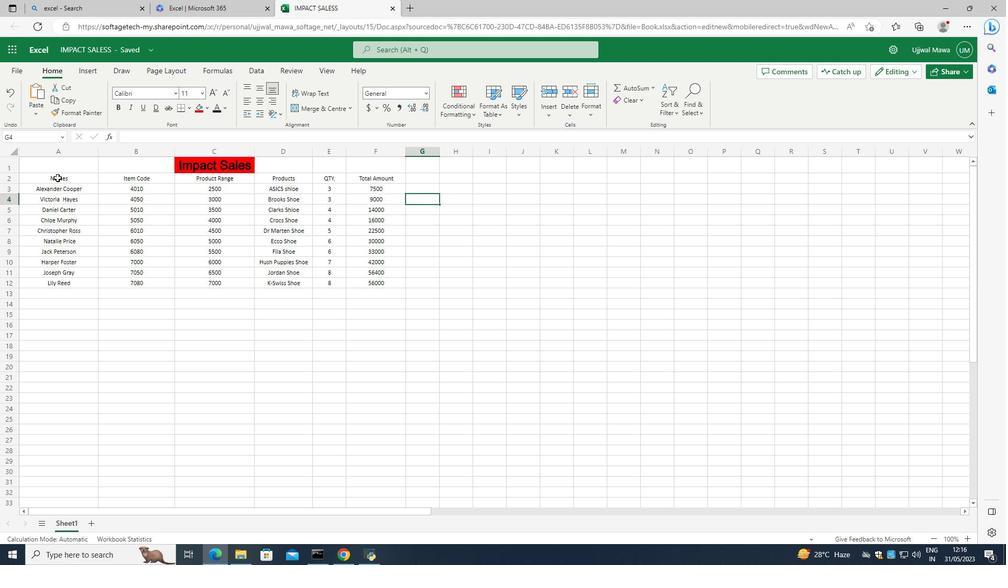 
Action: Mouse pressed left at (48, 179)
Screenshot: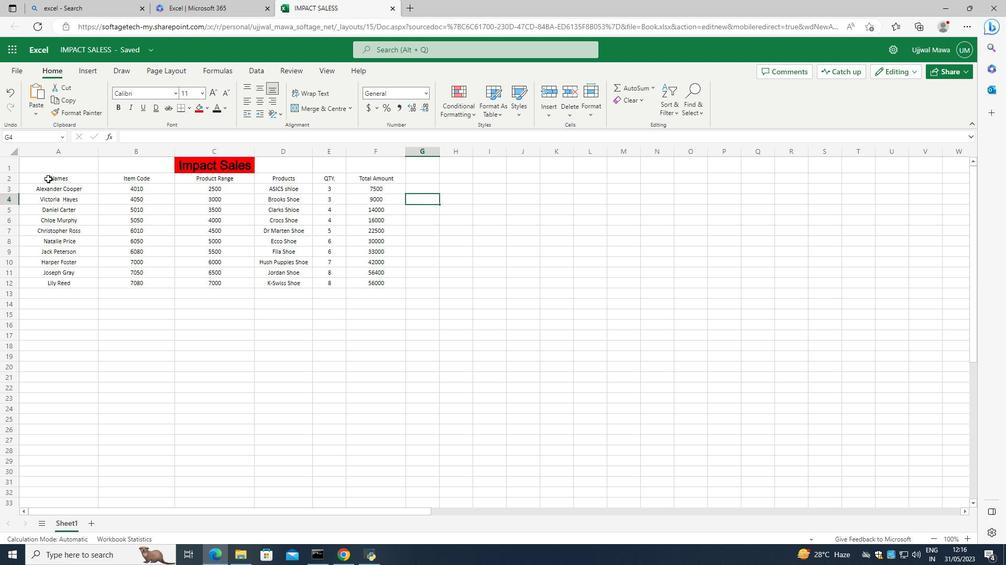 
Action: Mouse moved to (190, 110)
Screenshot: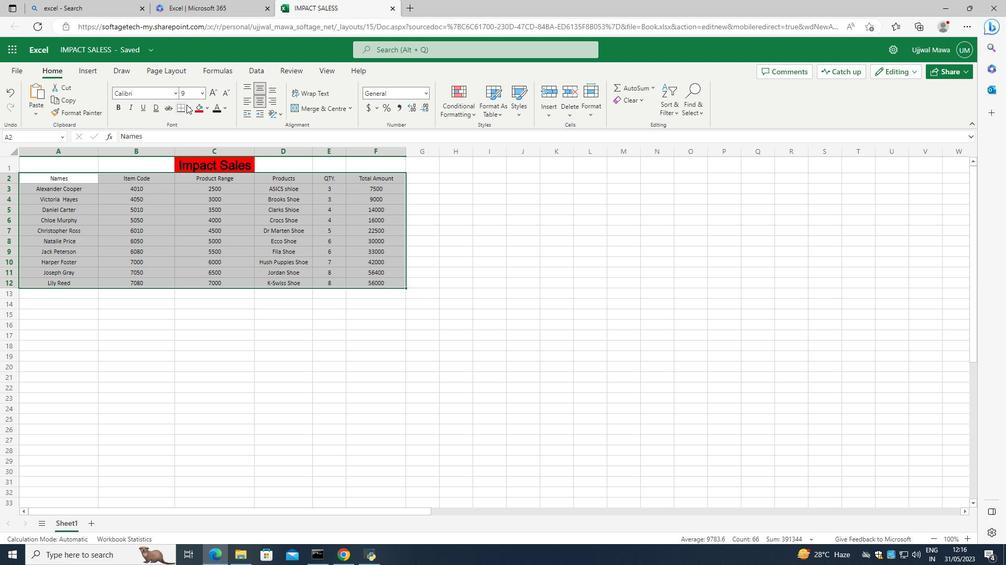 
Action: Mouse pressed left at (190, 110)
Screenshot: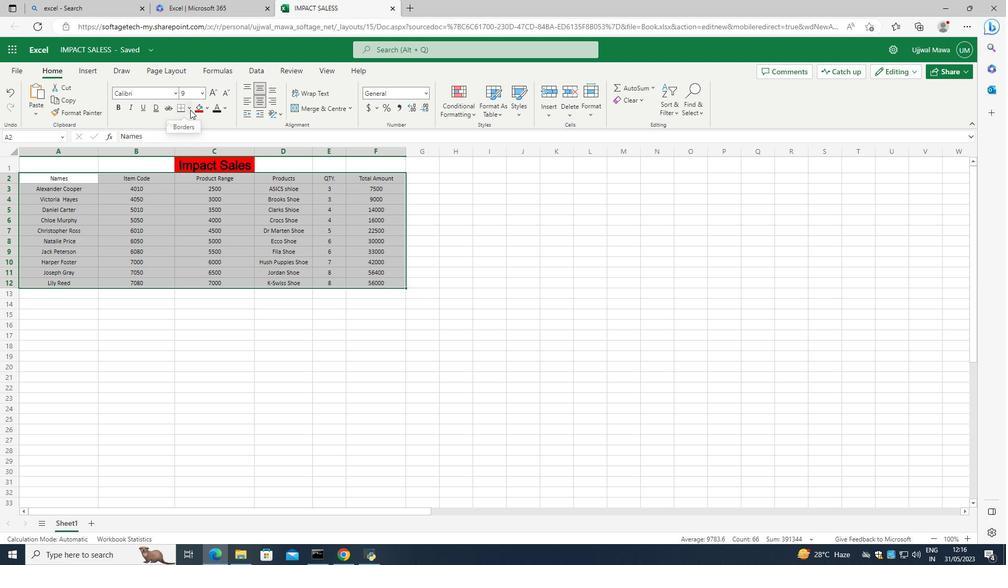 
Action: Mouse moved to (205, 149)
Screenshot: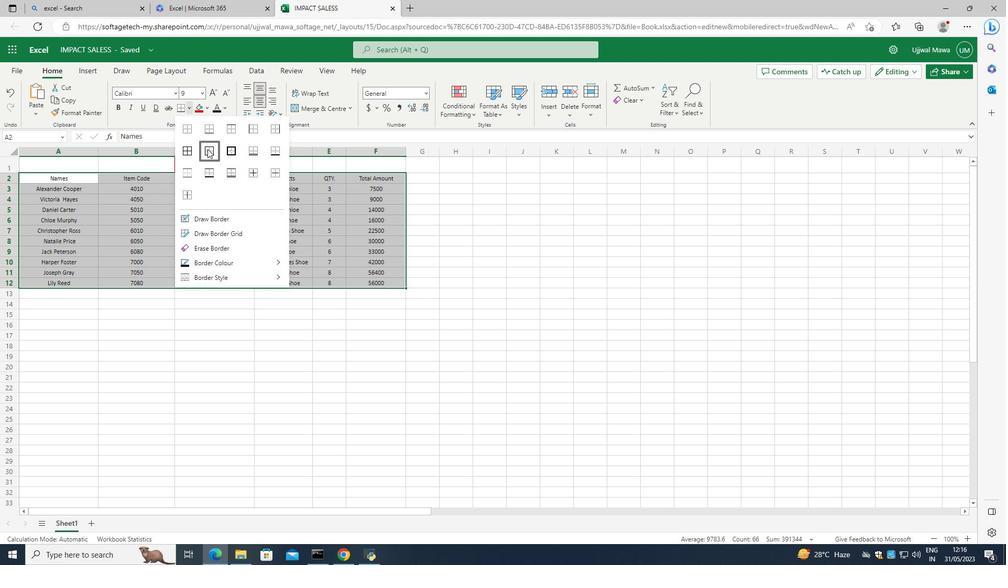 
Action: Mouse pressed left at (205, 149)
Screenshot: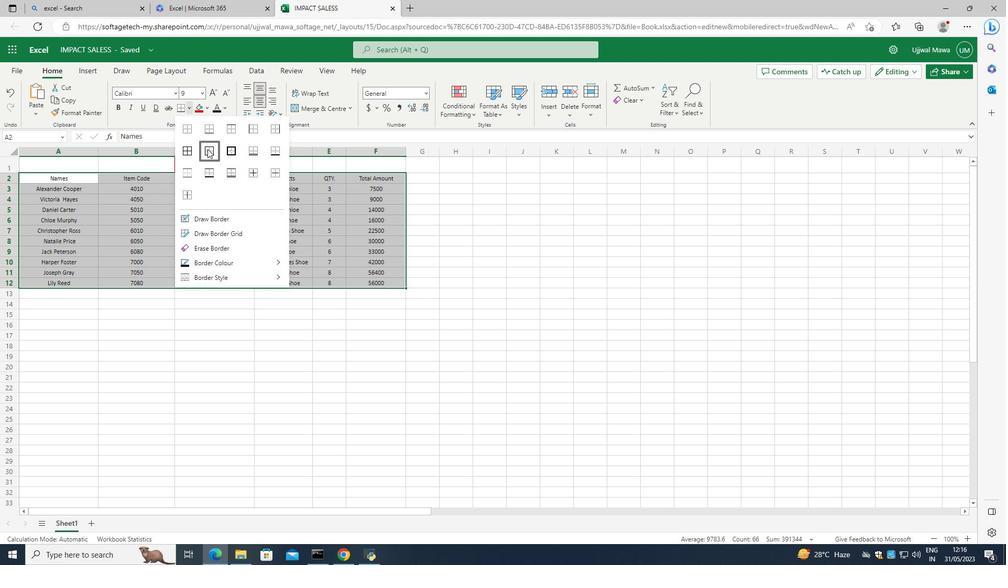 
Action: Mouse moved to (221, 292)
Screenshot: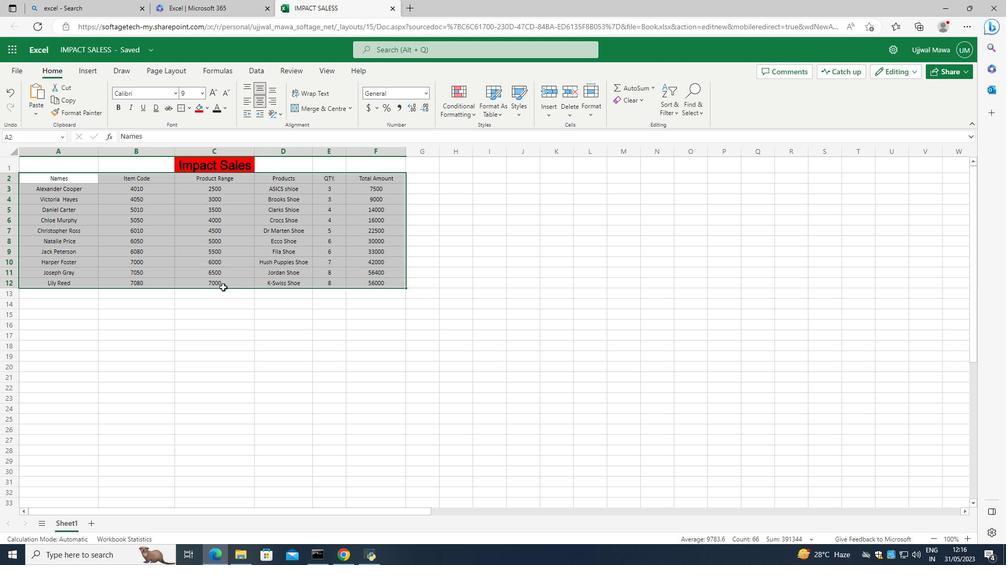 
Action: Mouse pressed left at (221, 292)
Screenshot: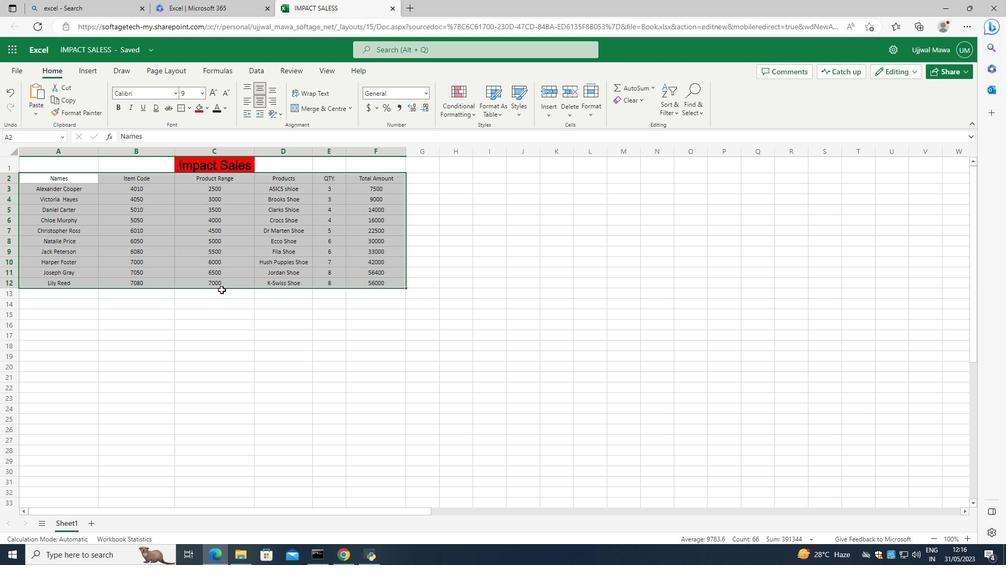 
Action: Mouse moved to (281, 355)
Screenshot: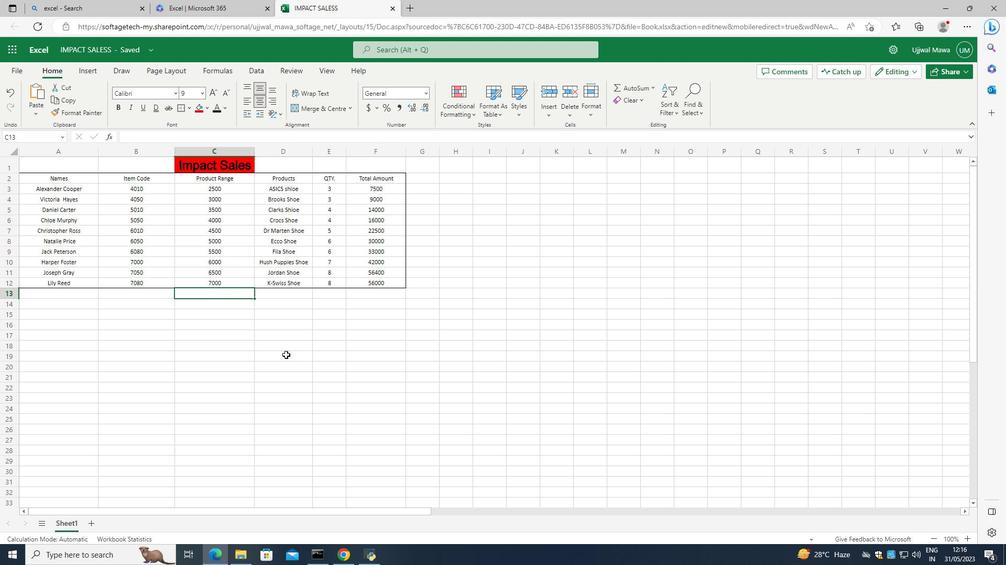 
Action: Mouse pressed left at (281, 355)
Screenshot: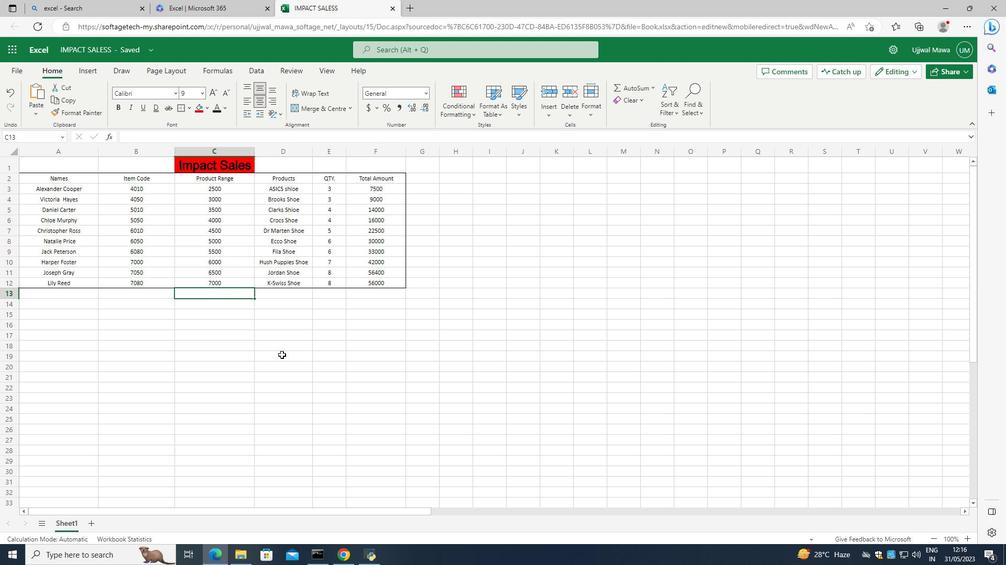 
Action: Mouse moved to (277, 313)
Screenshot: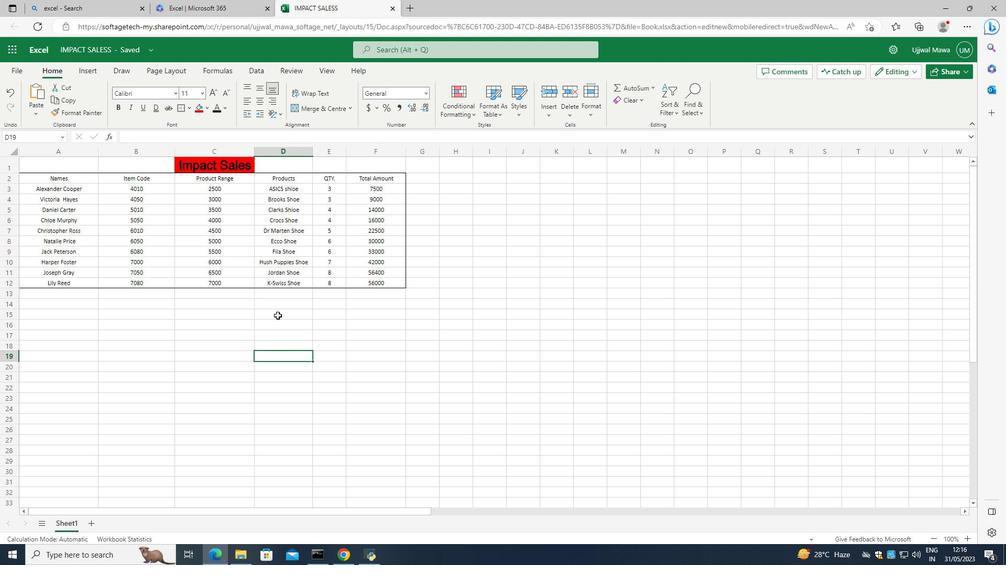 
